 Task: Add an event with the title Second Presentation Rehearsal and Feedback, date '2024/05/12', time 9:40 AM to 11:40 AMand add a description: Welcome to our Lunch Break Mindfulness Session, a rejuvenating and restorative experience designed to help participants unwind, recharge, and cultivate a sense of calm and presence. This session offers a valuable opportunity to take a break from the demands of work, practice self-care, and promote overall well-being., put the event into Green category . Add location for the event as: Bangkok, Thailand, logged in from the account softage.7@softage.netand send the event invitation to softage.9@softage.net and softage.10@softage.net. Set a reminder for the event 30 minutes before
Action: Mouse moved to (110, 126)
Screenshot: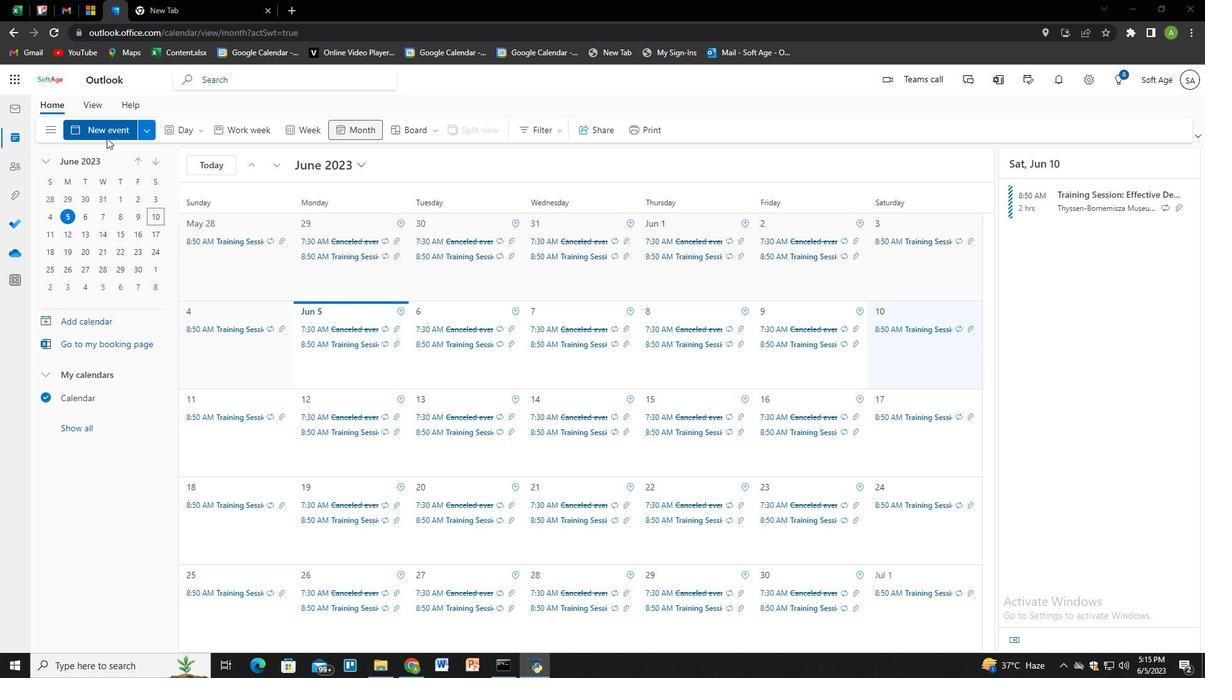 
Action: Mouse pressed left at (110, 126)
Screenshot: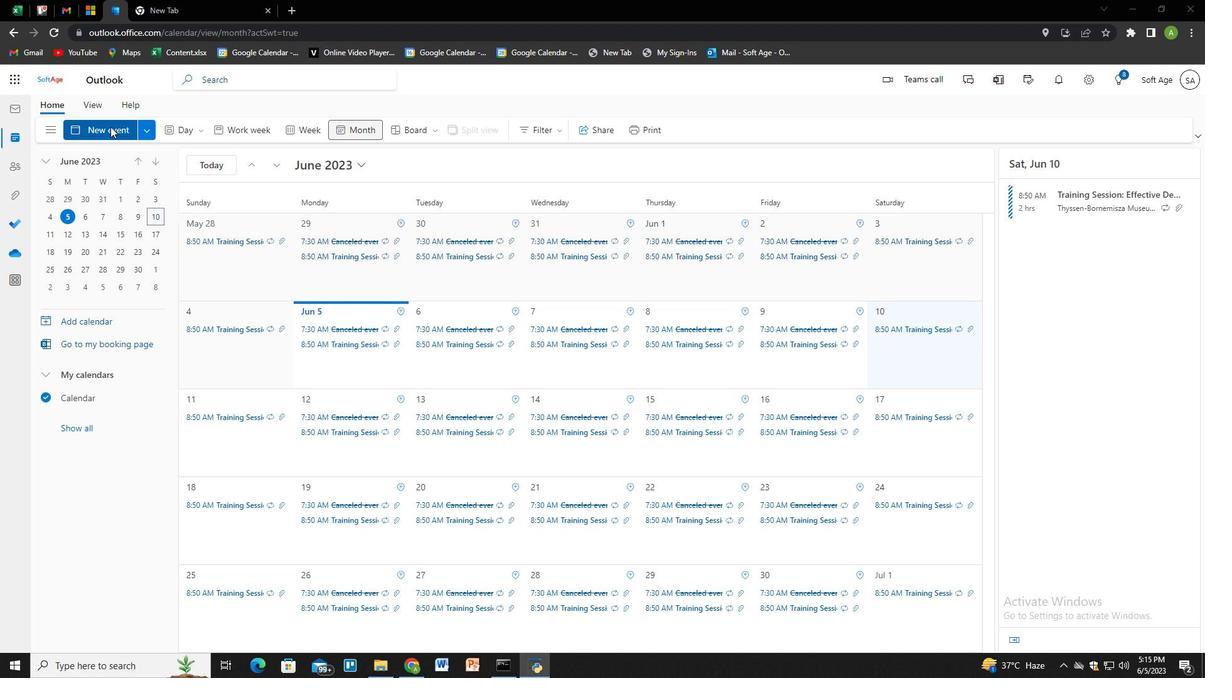 
Action: Mouse moved to (340, 212)
Screenshot: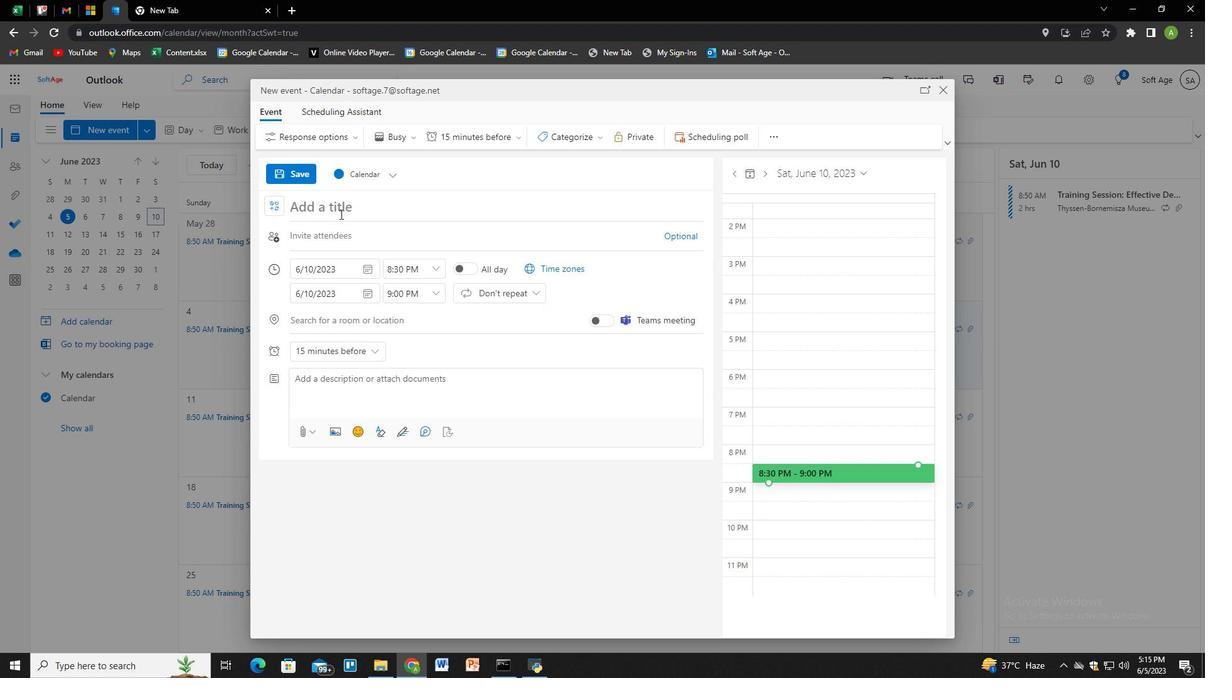 
Action: Mouse pressed left at (340, 212)
Screenshot: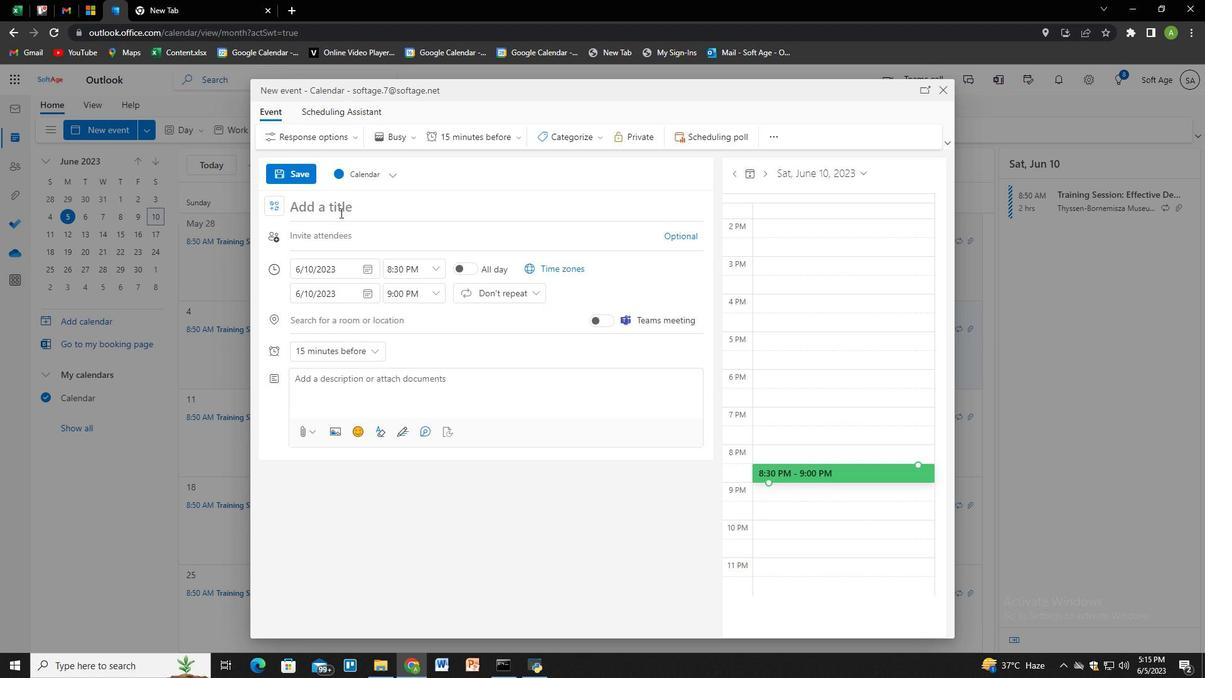 
Action: Key pressed <Key.shift>Second<Key.space><Key.shift><Key.shift>Presentation<Key.space><Key.shift>Rehearsal<Key.space>and<Key.space>f<Key.backspace><Key.shift>Feedback
Screenshot: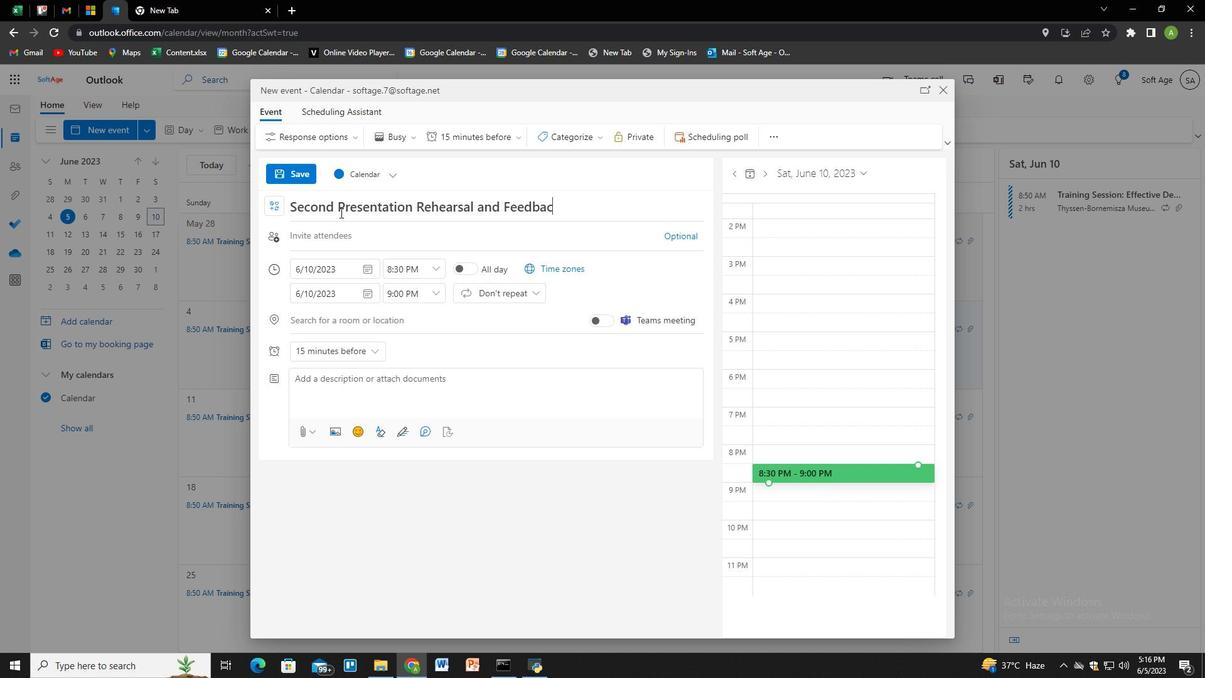 
Action: Mouse moved to (369, 269)
Screenshot: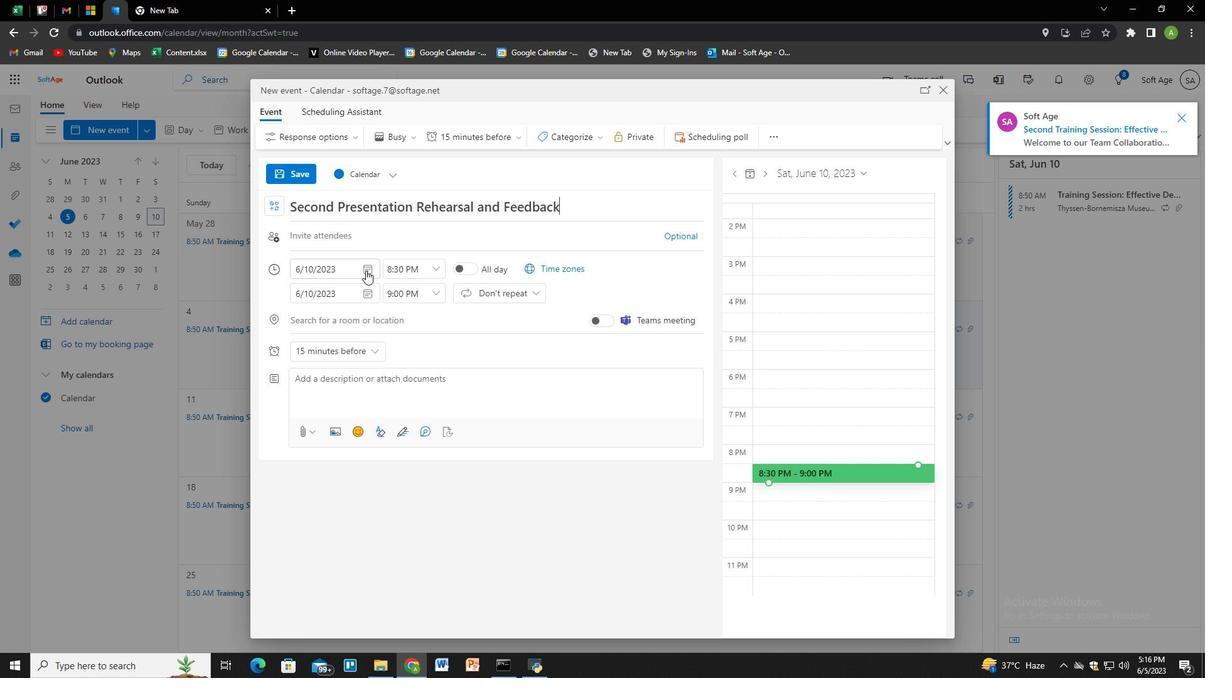 
Action: Mouse pressed left at (369, 269)
Screenshot: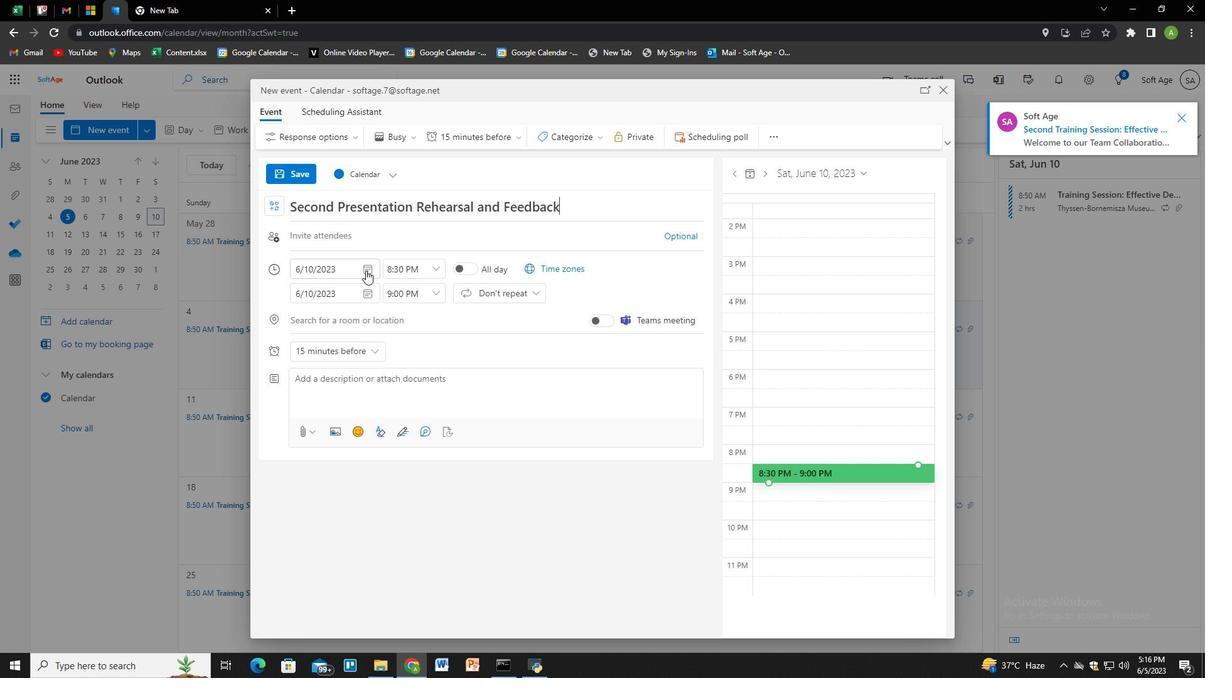 
Action: Mouse moved to (374, 296)
Screenshot: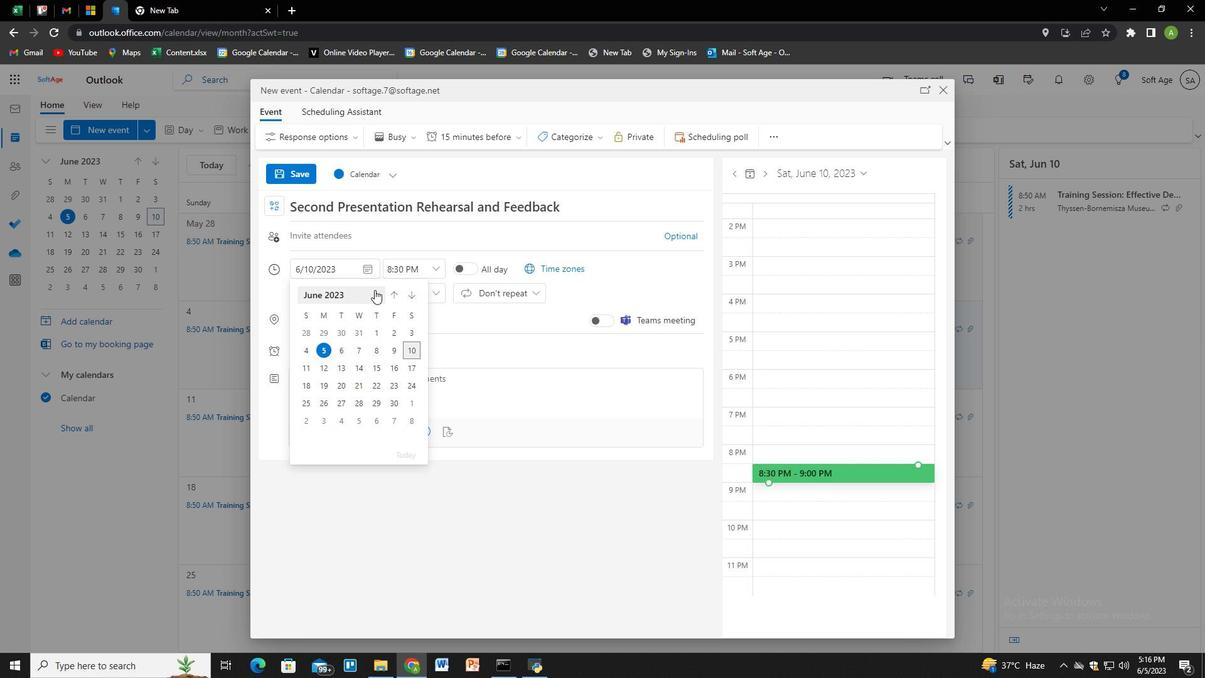 
Action: Mouse pressed left at (374, 296)
Screenshot: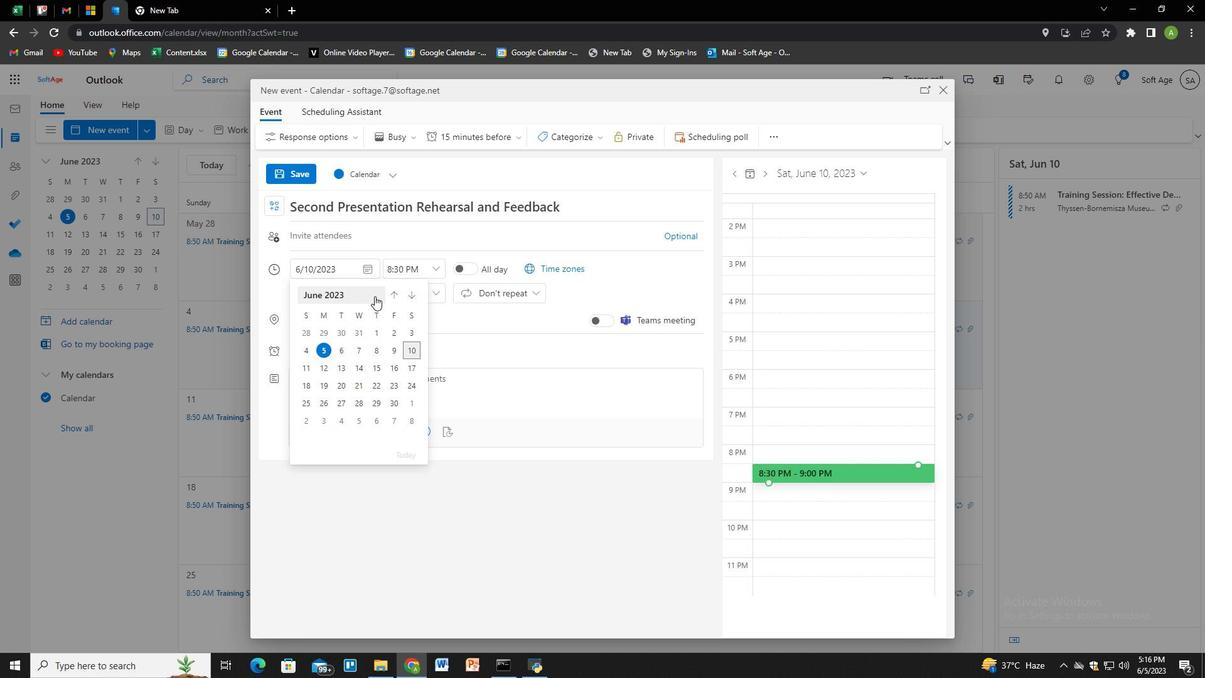 
Action: Mouse moved to (373, 298)
Screenshot: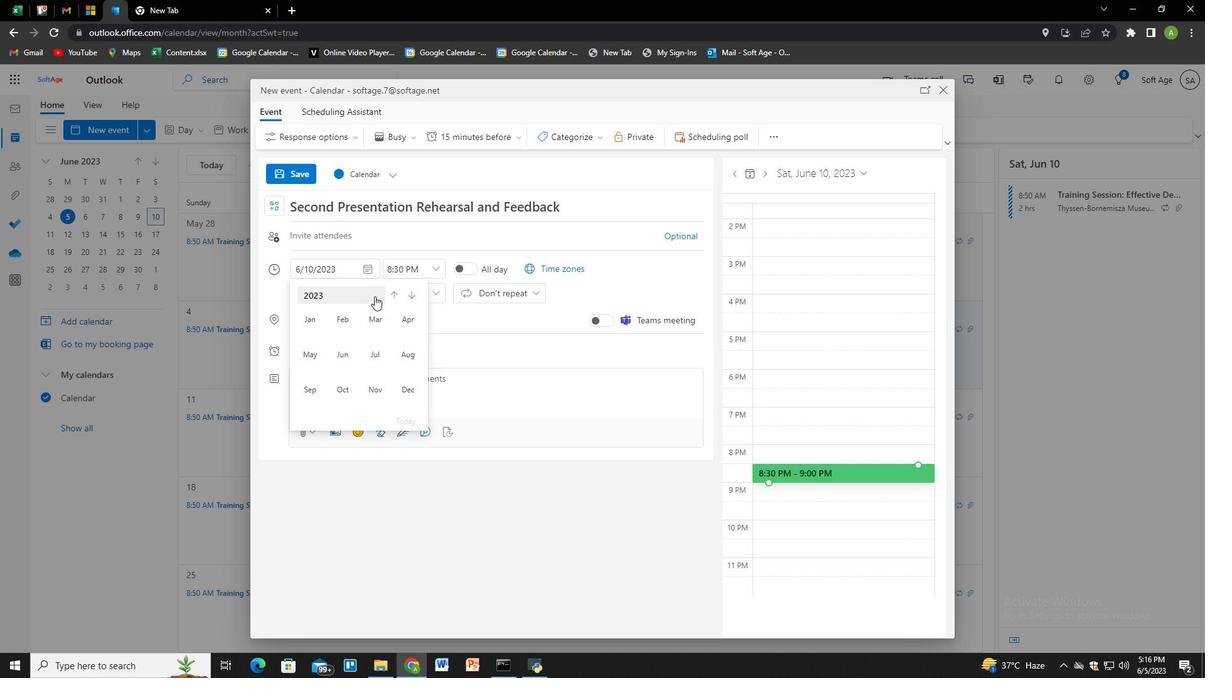 
Action: Mouse pressed left at (373, 298)
Screenshot: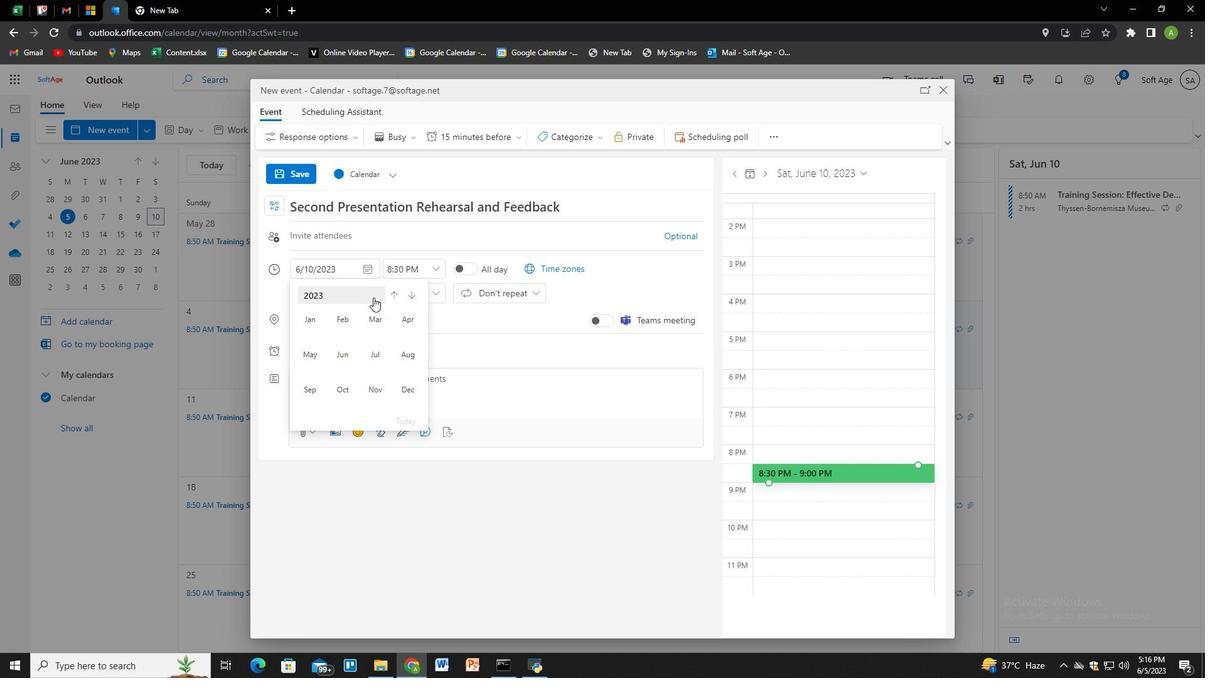
Action: Mouse moved to (310, 354)
Screenshot: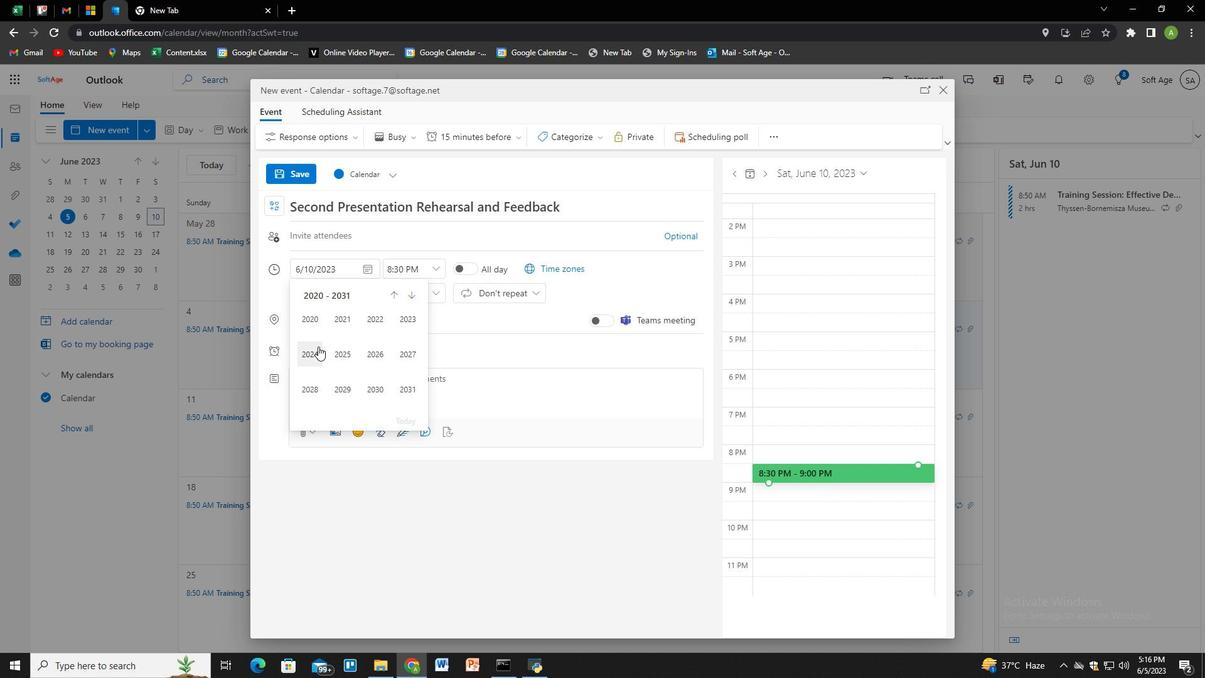 
Action: Mouse pressed left at (310, 354)
Screenshot: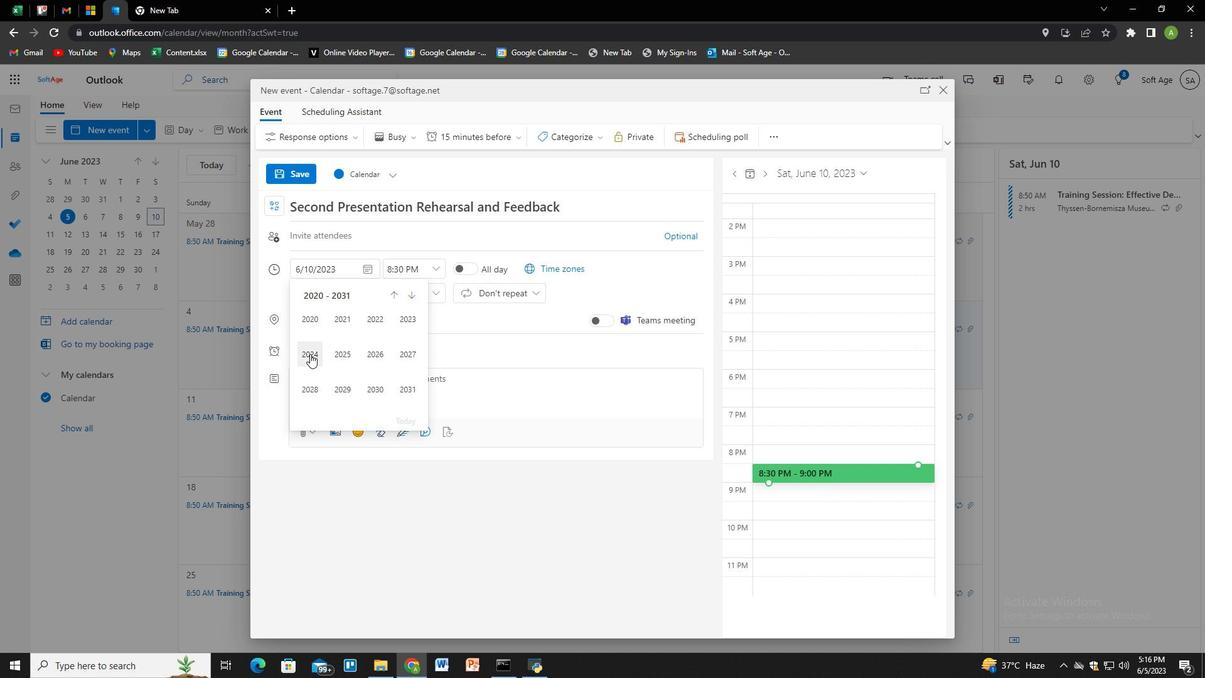 
Action: Mouse moved to (313, 357)
Screenshot: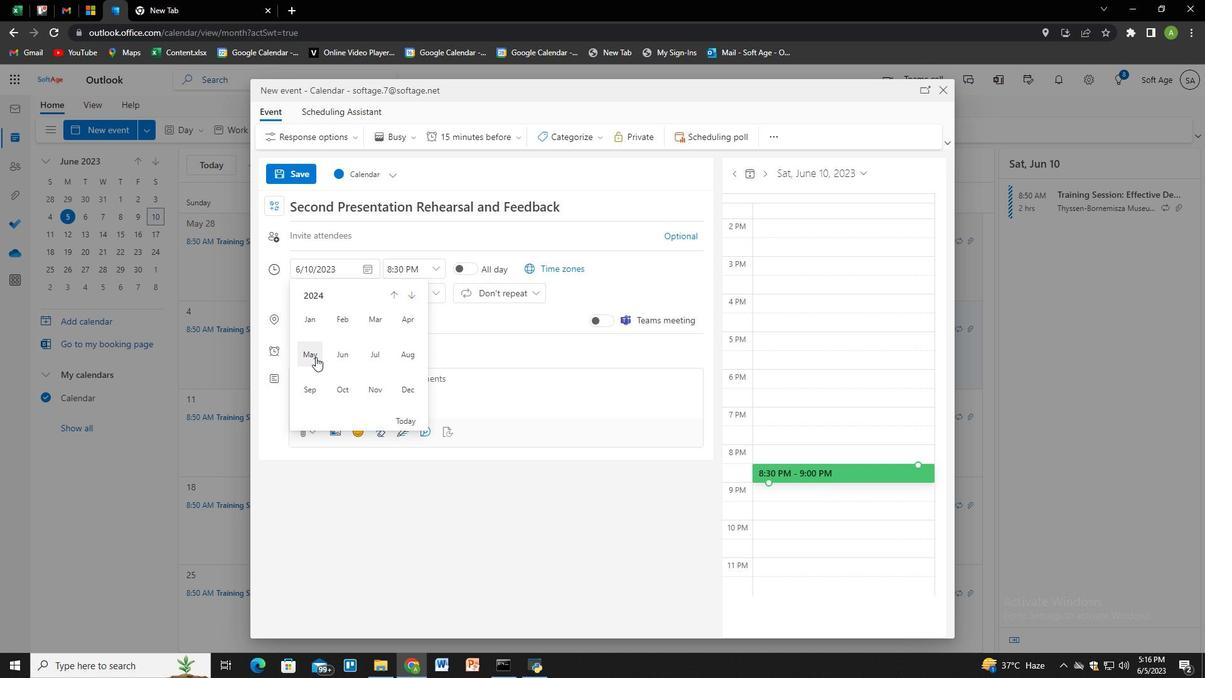 
Action: Mouse pressed left at (313, 357)
Screenshot: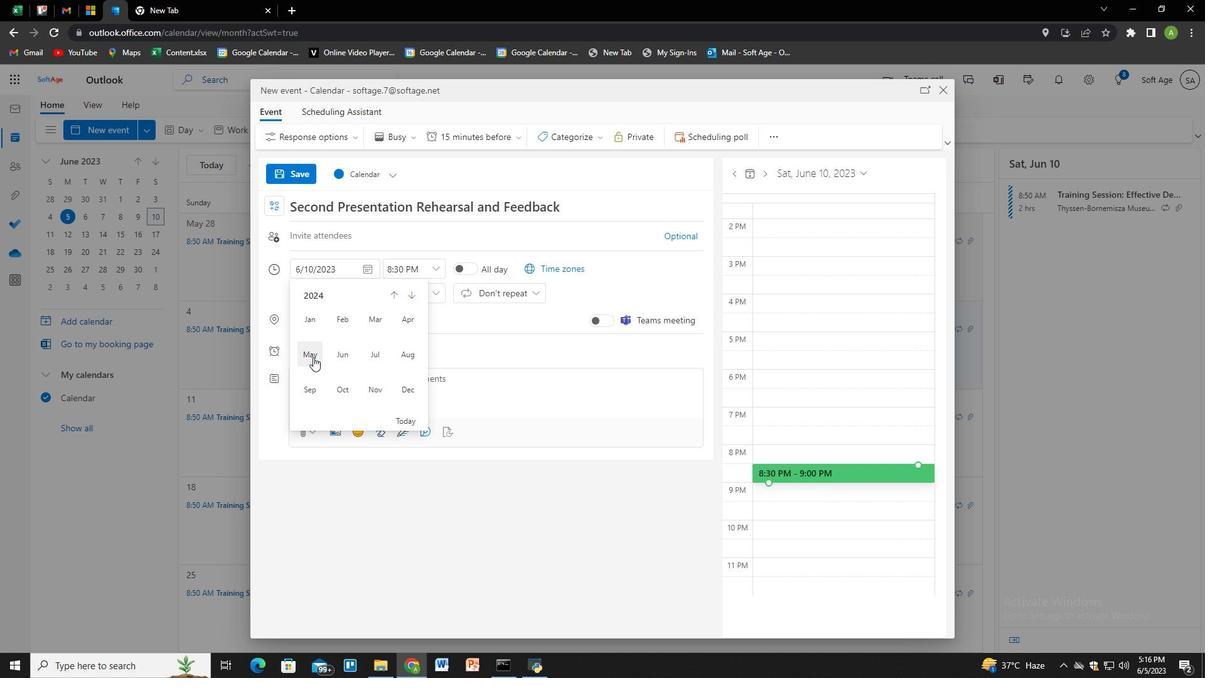 
Action: Mouse moved to (308, 371)
Screenshot: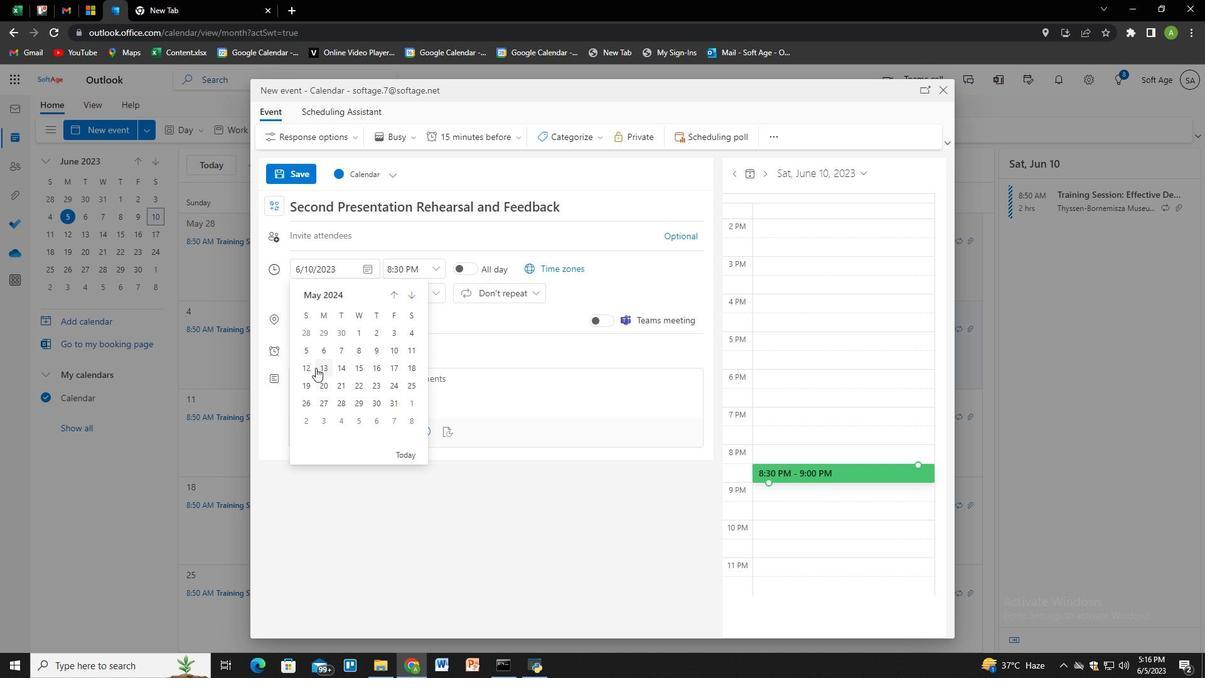 
Action: Mouse pressed left at (308, 371)
Screenshot: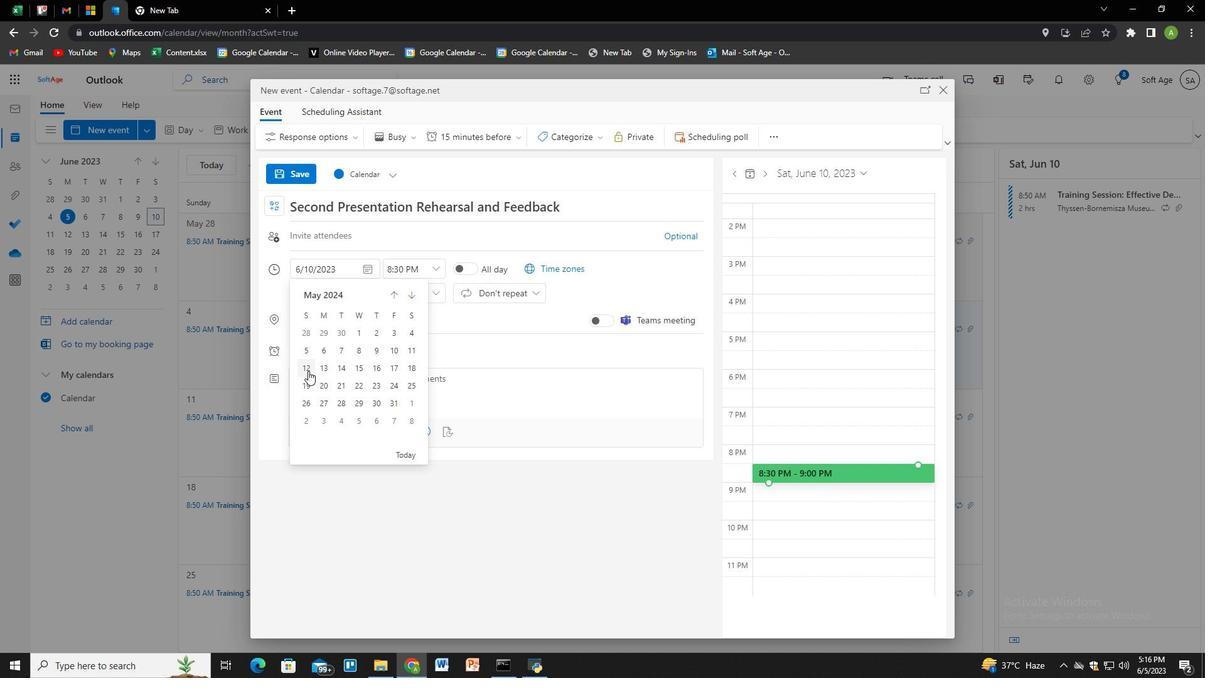 
Action: Mouse moved to (407, 270)
Screenshot: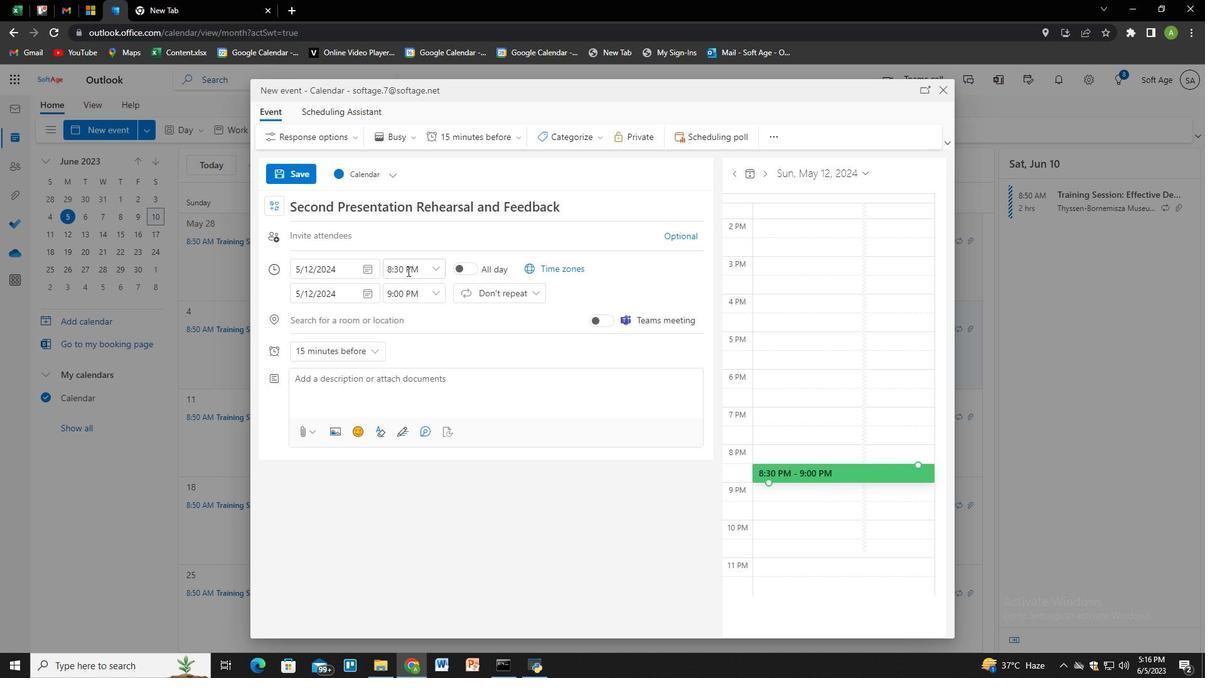 
Action: Mouse pressed left at (407, 270)
Screenshot: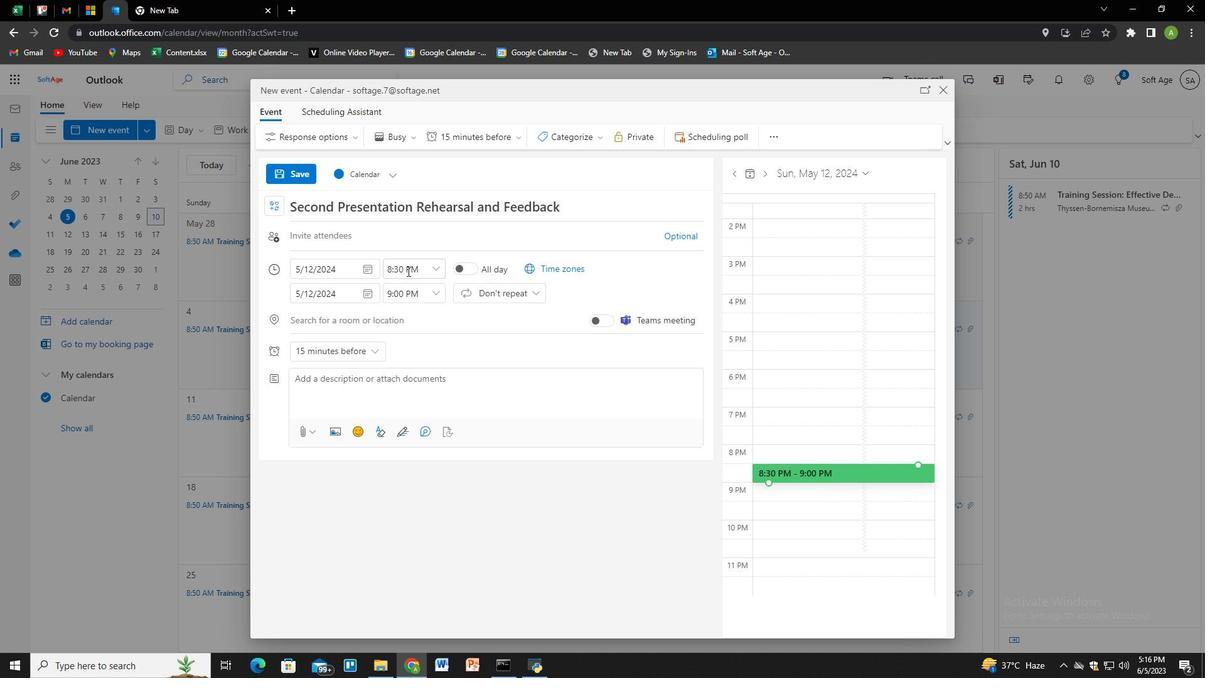 
Action: Mouse moved to (438, 265)
Screenshot: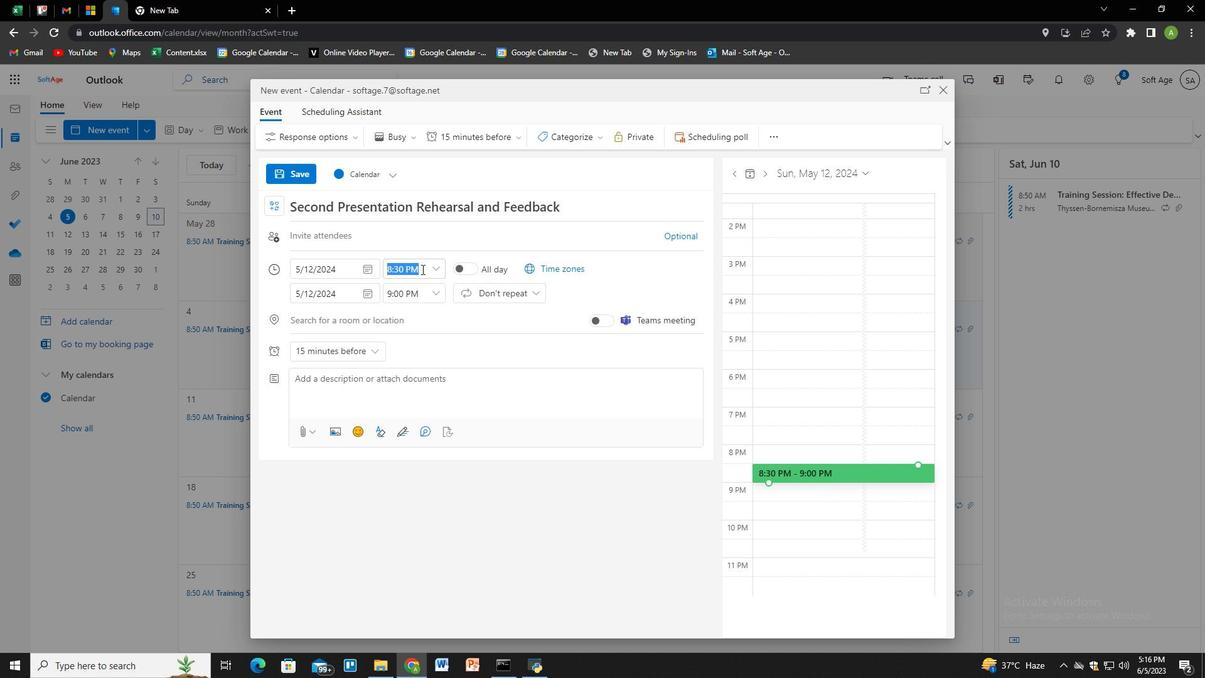 
Action: Mouse pressed left at (438, 265)
Screenshot: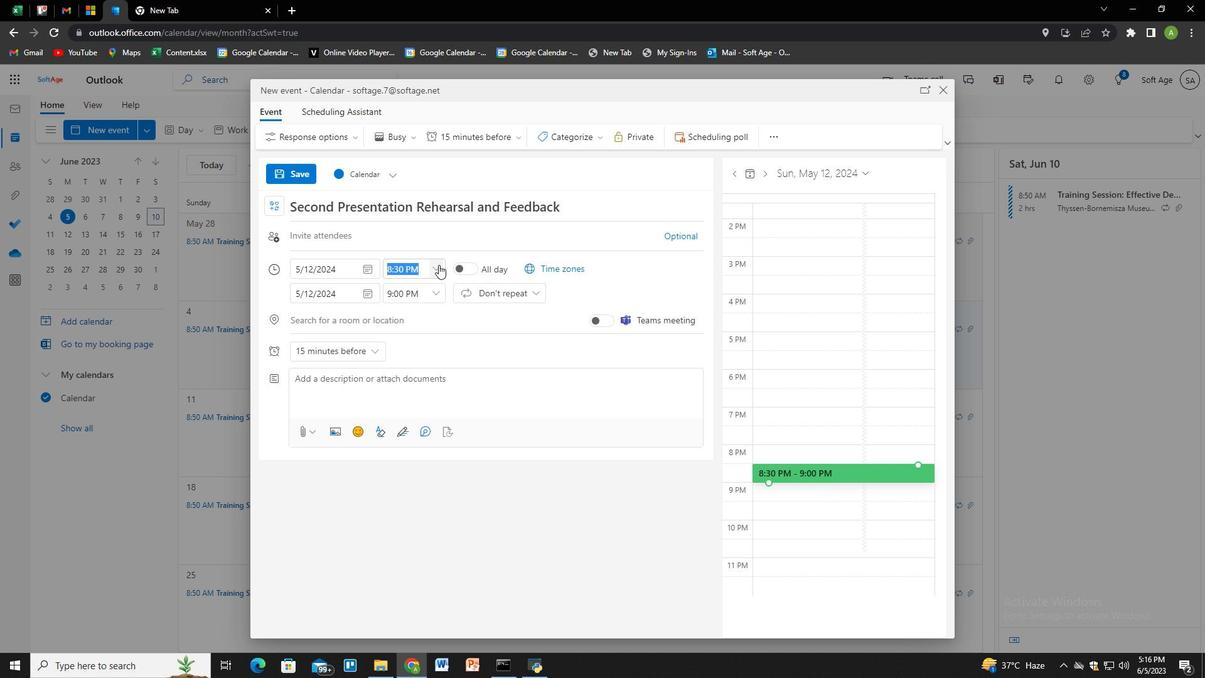 
Action: Mouse moved to (427, 276)
Screenshot: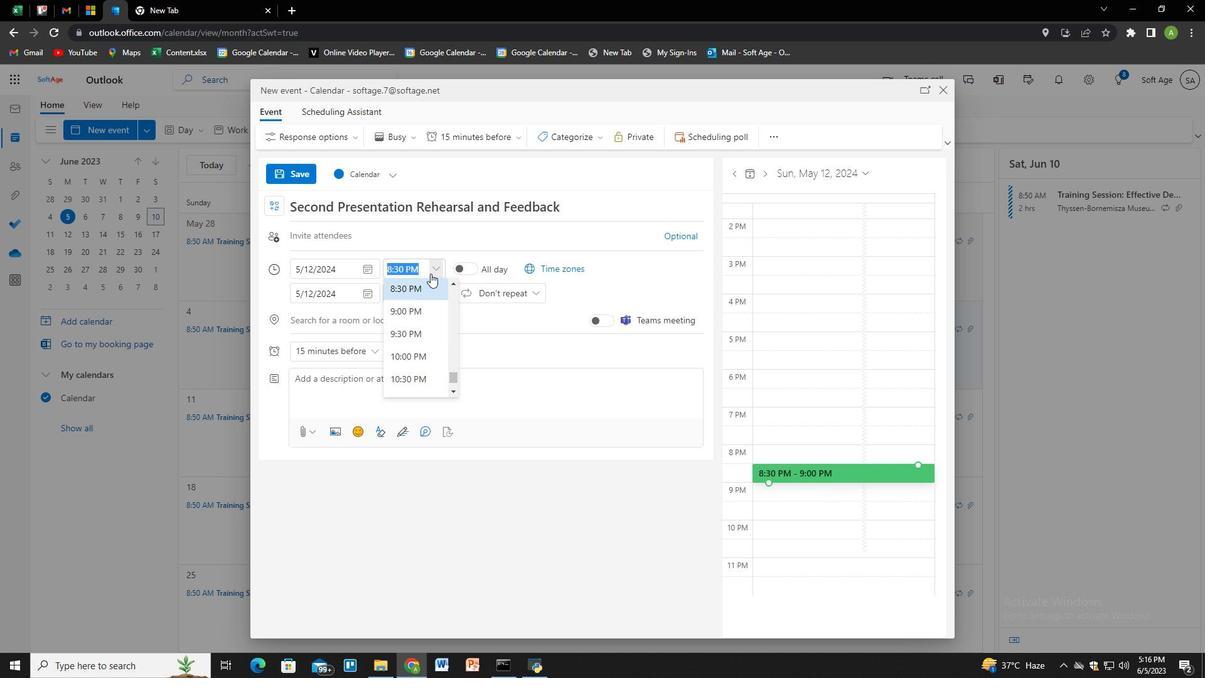 
Action: Key pressed <Key.backspace>9<Key.shift_r>:40<Key.space><Key.shift>AM<Key.tab><Key.tab>11<Key.shift_r>:40<Key.space><Key.shift>AMM
Screenshot: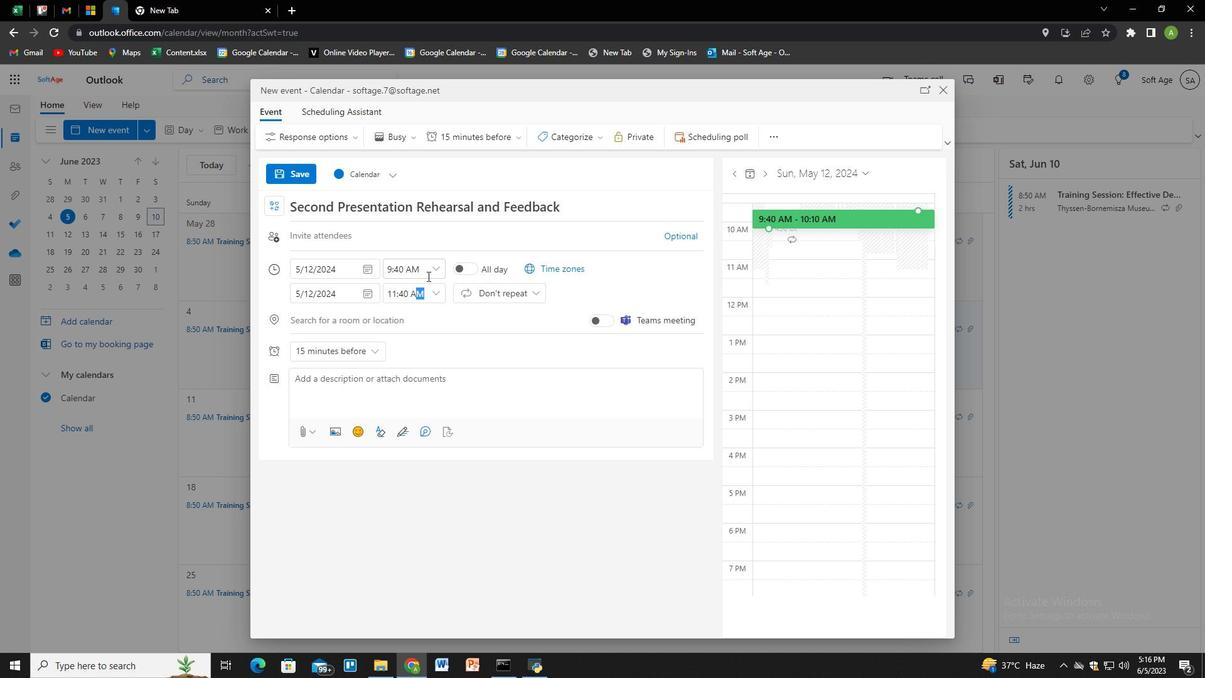
Action: Mouse moved to (580, 287)
Screenshot: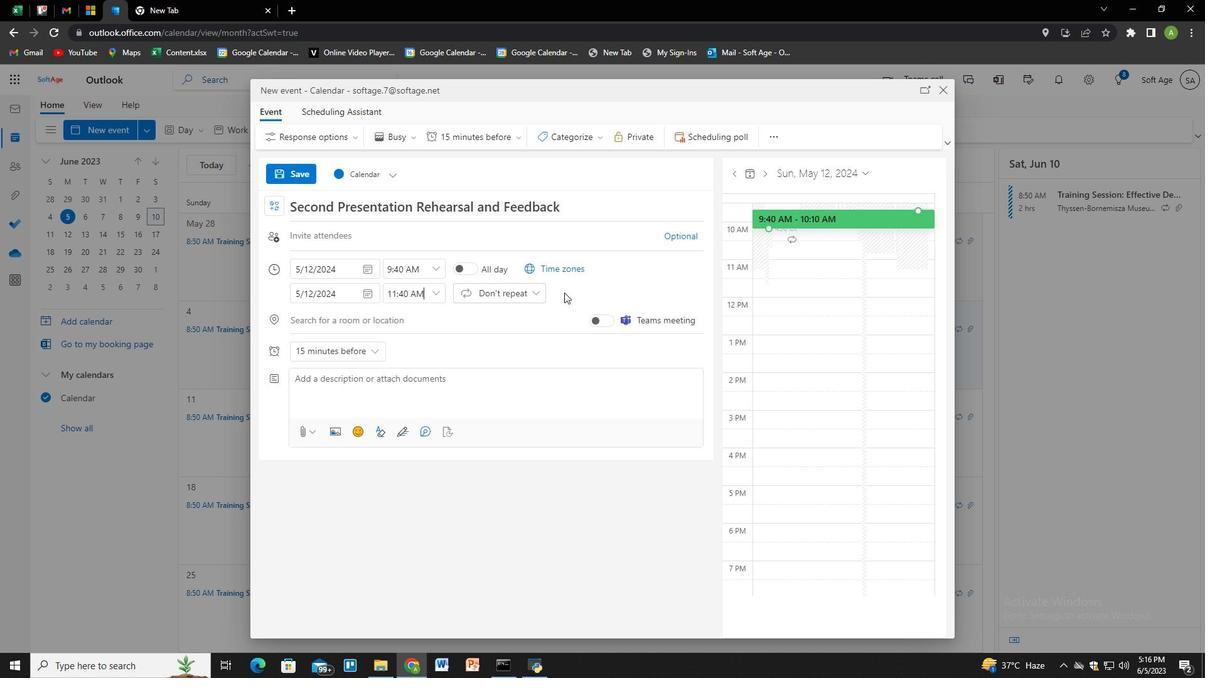 
Action: Mouse pressed left at (580, 287)
Screenshot: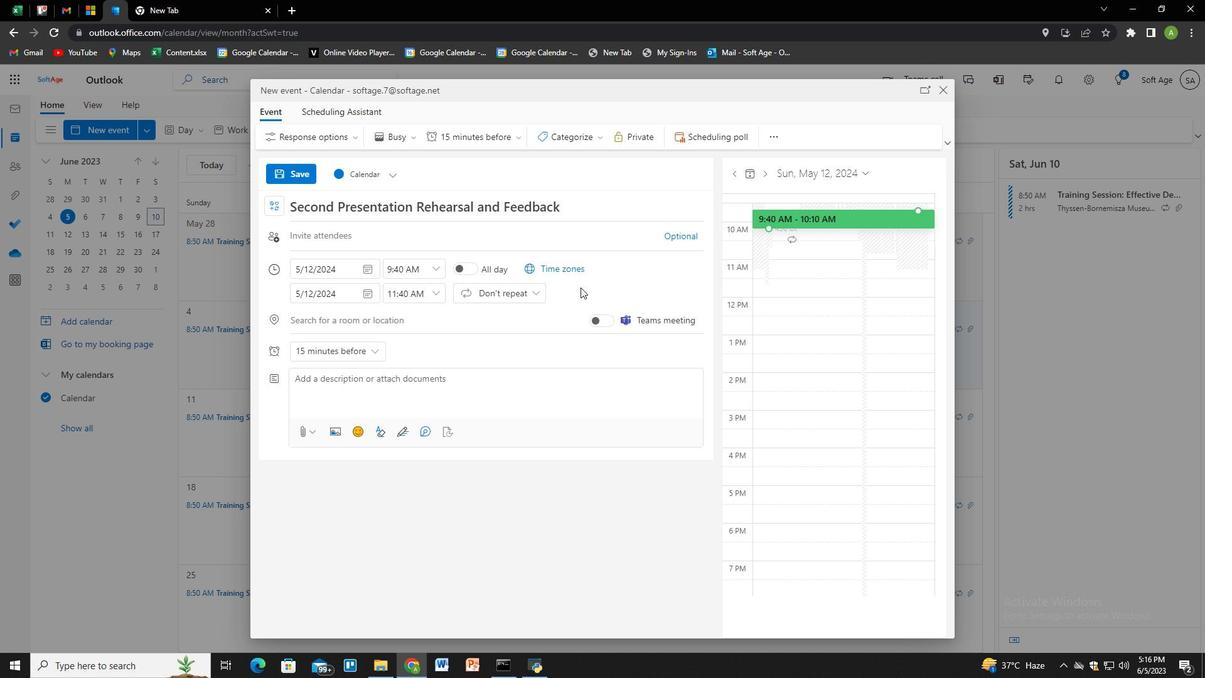 
Action: Mouse moved to (389, 386)
Screenshot: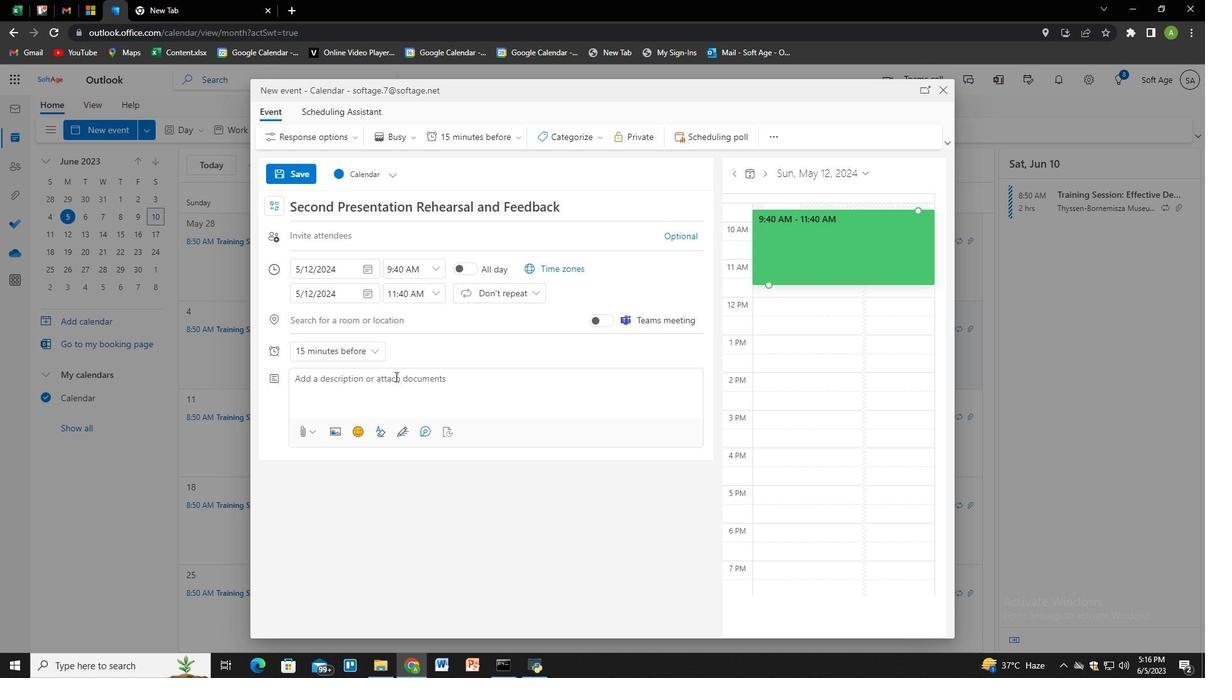 
Action: Mouse pressed left at (389, 386)
Screenshot: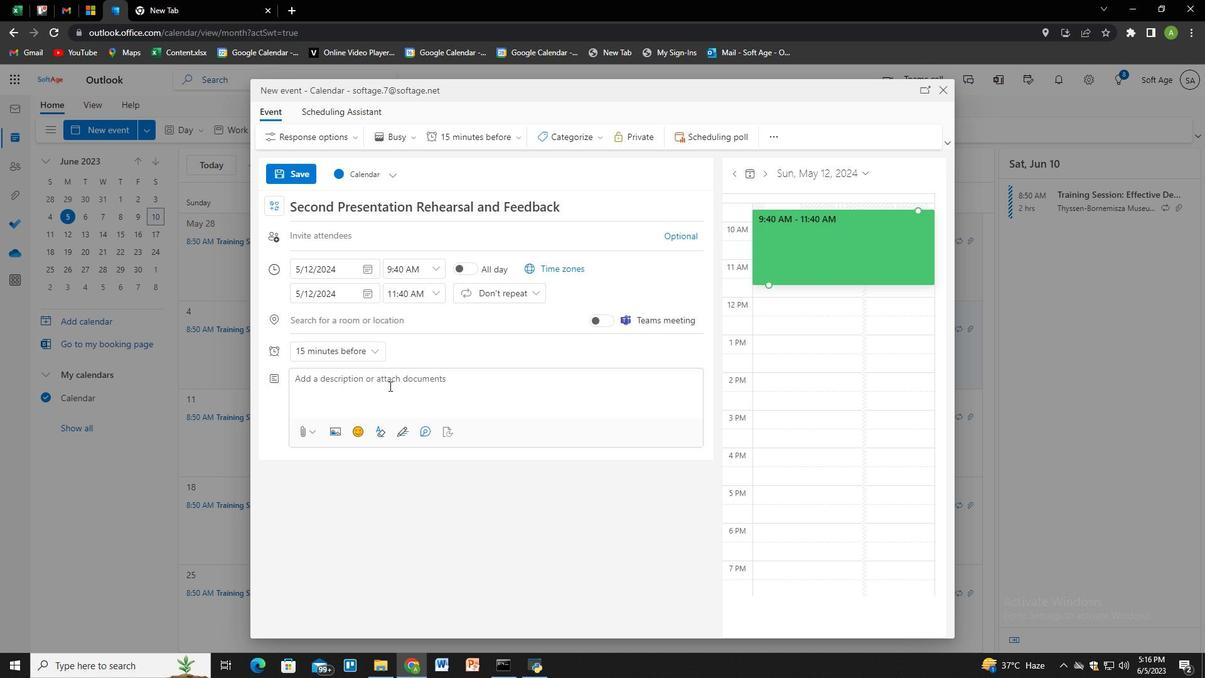 
Action: Key pressed <Key.shift>Welcome<Key.space>to<Key.space>our<Key.space><Key.shift>Lunch<Key.space><Key.shift>Break<Key.space><Key.shift>Mindfulness<Key.space><Key.shift>Session,<Key.space>a<Key.space>rejuvenation<Key.backspace><Key.backspace>ng<Key.space>and<Key.space>restorative<Key.space>se<Key.backspace><Key.backspace>experience<Key.space>designed<Key.space>to<Key.space>help<Key.space>parti<Key.backspace>c<Key.backspace>icipants<Key.space>unwind,<Key.space>recharge<Key.space><Key.backspace>,<Key.space>and<Key.space>cultivate<Key.space>a<Key.space>sense<Key.space>ofc<Key.backspace><Key.space>calm<Key.space>and<Key.space>presense.<Key.space><Key.shift>Th<Key.backspace><Key.backspace><Key.backspace><Key.backspace><Key.backspace><Key.backspace><Key.backspace><Key.backspace>ence.<Key.space><Key.shift><Key.shift>This<Key.space>session<Key.space>offers<Key.space>a<Key.space>valuable<Key.space>opportunity<Key.space>to<Key.space>take<Key.space>a<Key.space>bra<Key.backspace>eak<Key.space>from<Key.space>the<Key.space>demands<Key.space>of<Key.space>work<Key.space>pratice<Key.space>se<Key.backspace><Key.backspace><Key.backspace><Key.backspace><Key.backspace>ce<Key.backspace><Key.backspace><Key.backspace><Key.backspace>ctice<Key.space><Key.space><Key.backspace><Key.space>self-care,<Key.space>and<Key.space>promote<Key.space>overall<Key.space>wr<Key.backspace>ell-being.
Screenshot: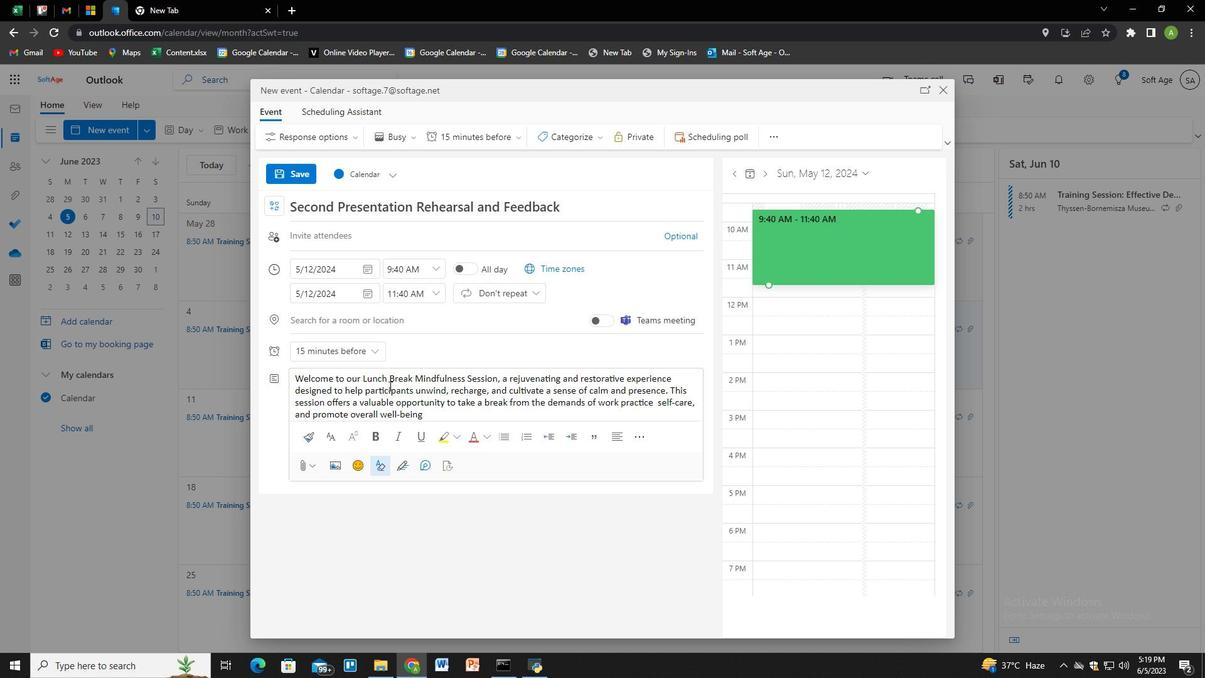 
Action: Mouse moved to (582, 134)
Screenshot: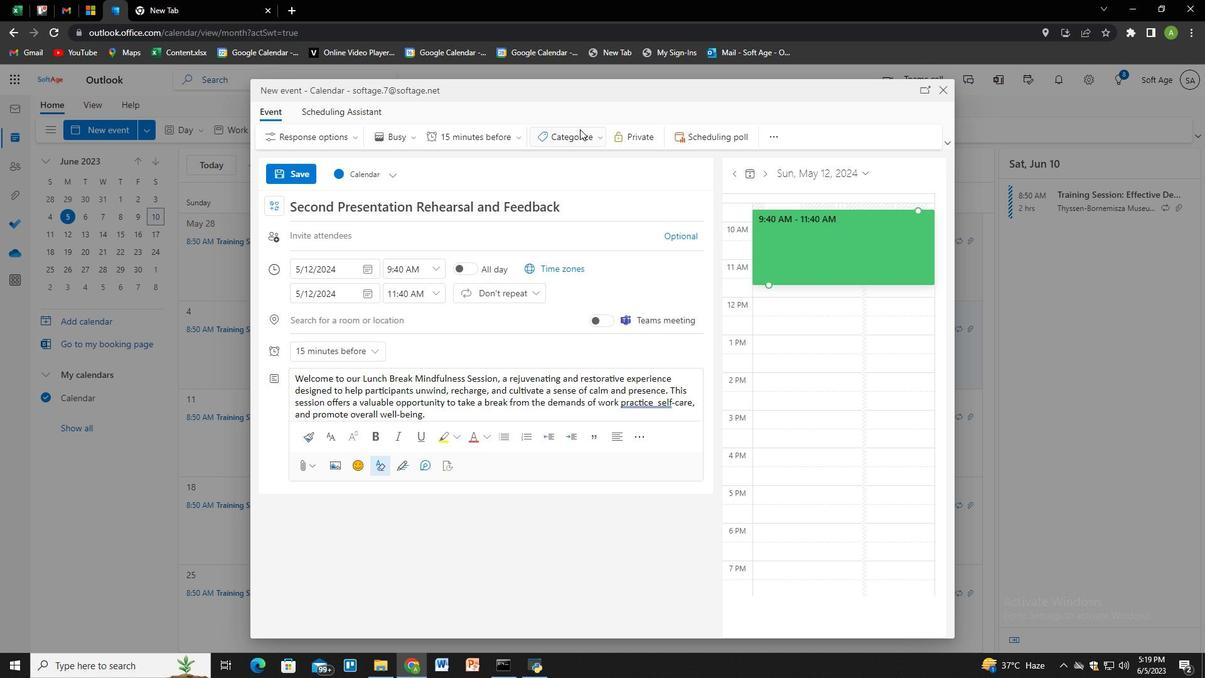 
Action: Mouse pressed left at (582, 134)
Screenshot: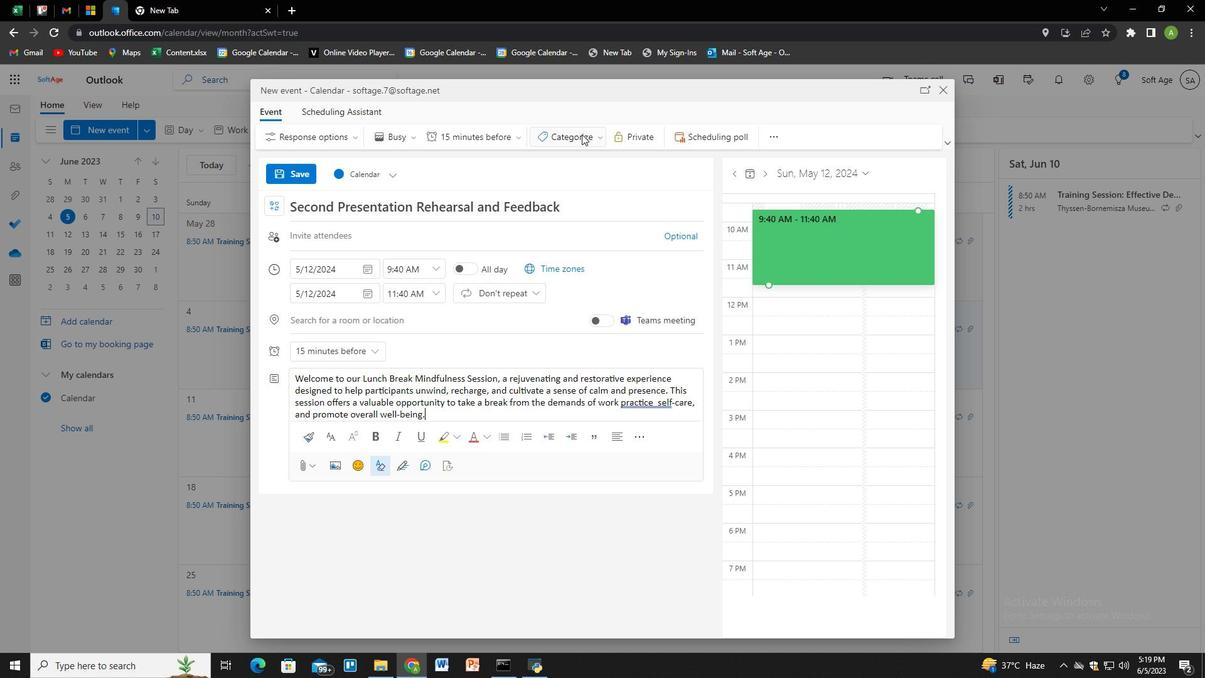 
Action: Mouse moved to (580, 180)
Screenshot: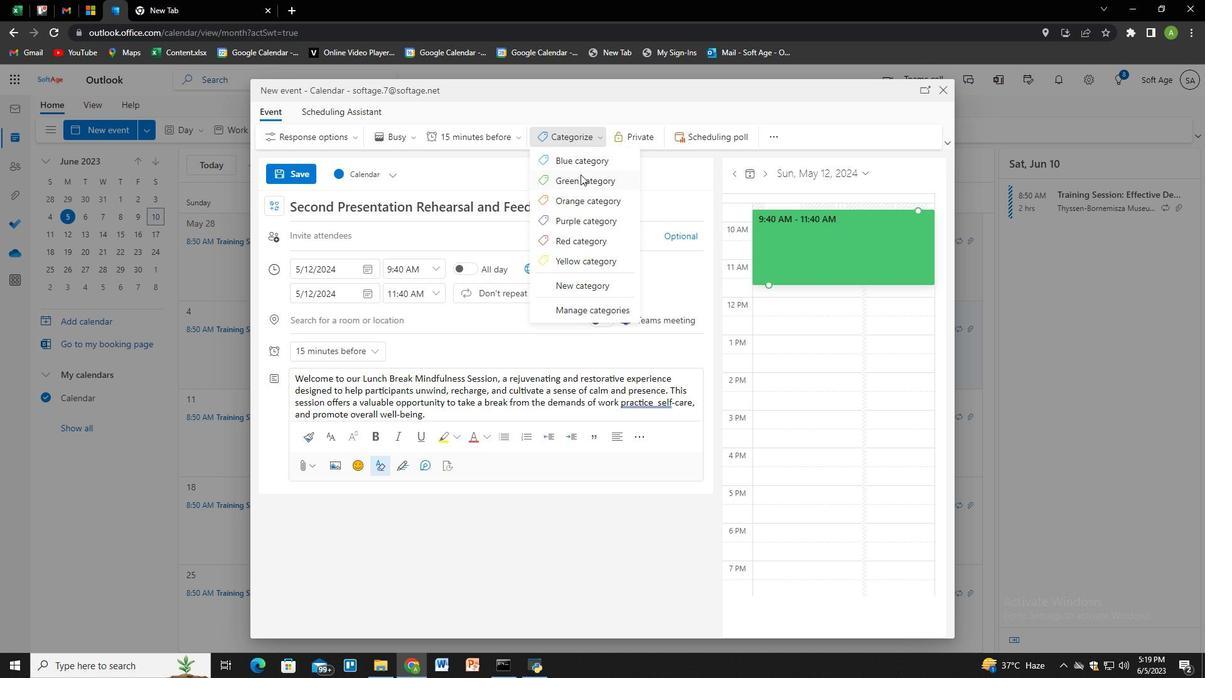 
Action: Mouse pressed left at (580, 180)
Screenshot: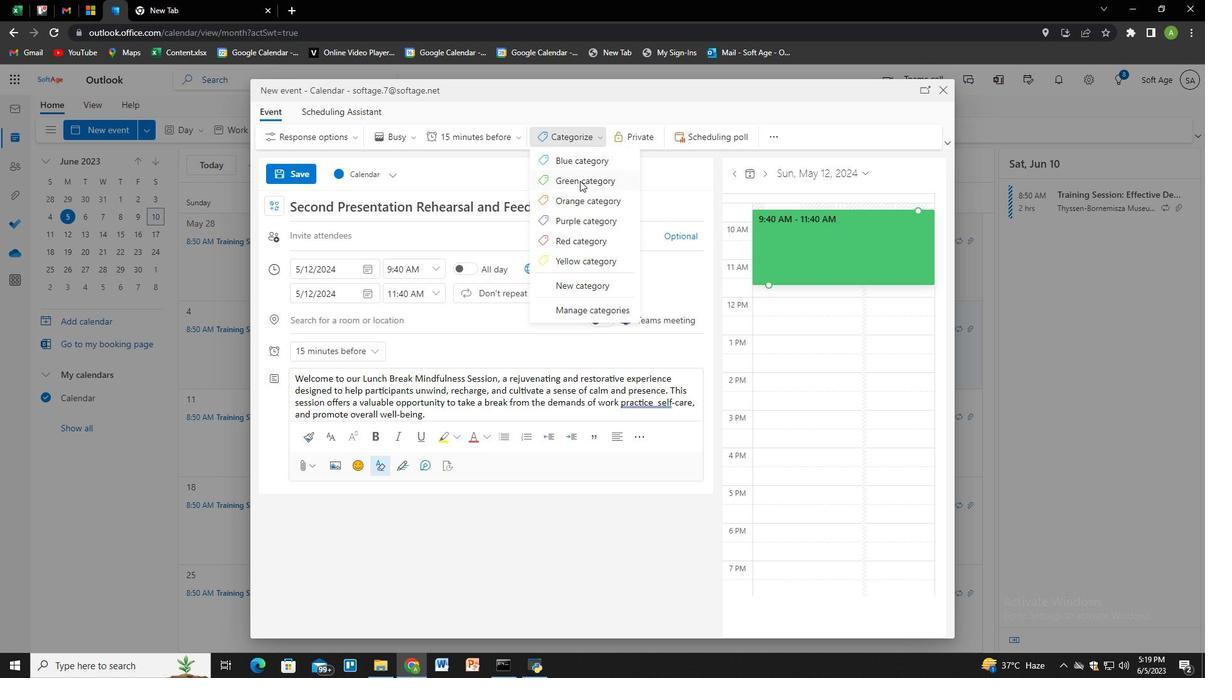 
Action: Mouse moved to (313, 319)
Screenshot: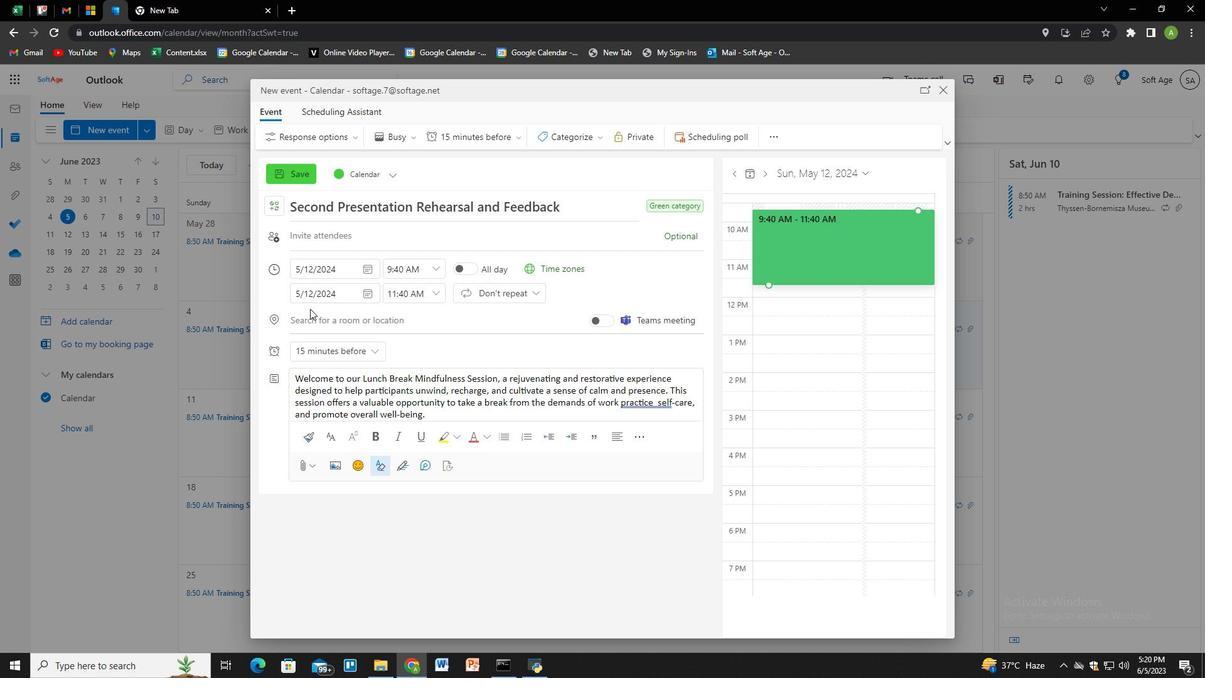 
Action: Mouse pressed left at (313, 319)
Screenshot: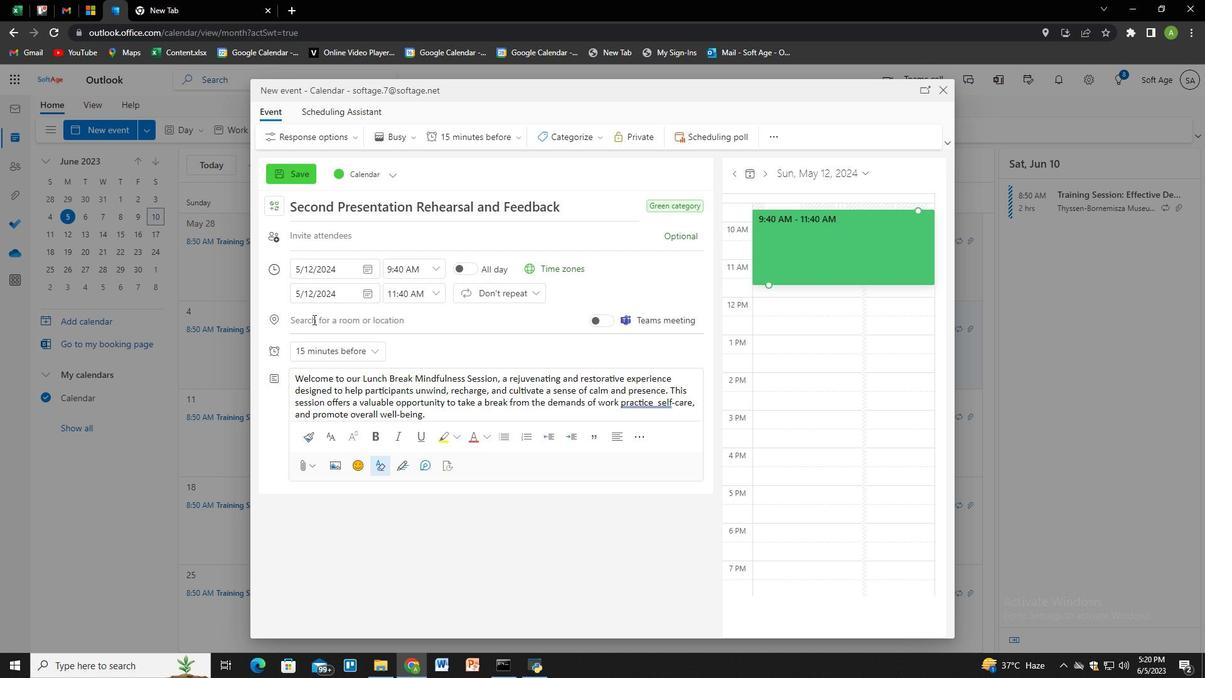
Action: Mouse moved to (313, 319)
Screenshot: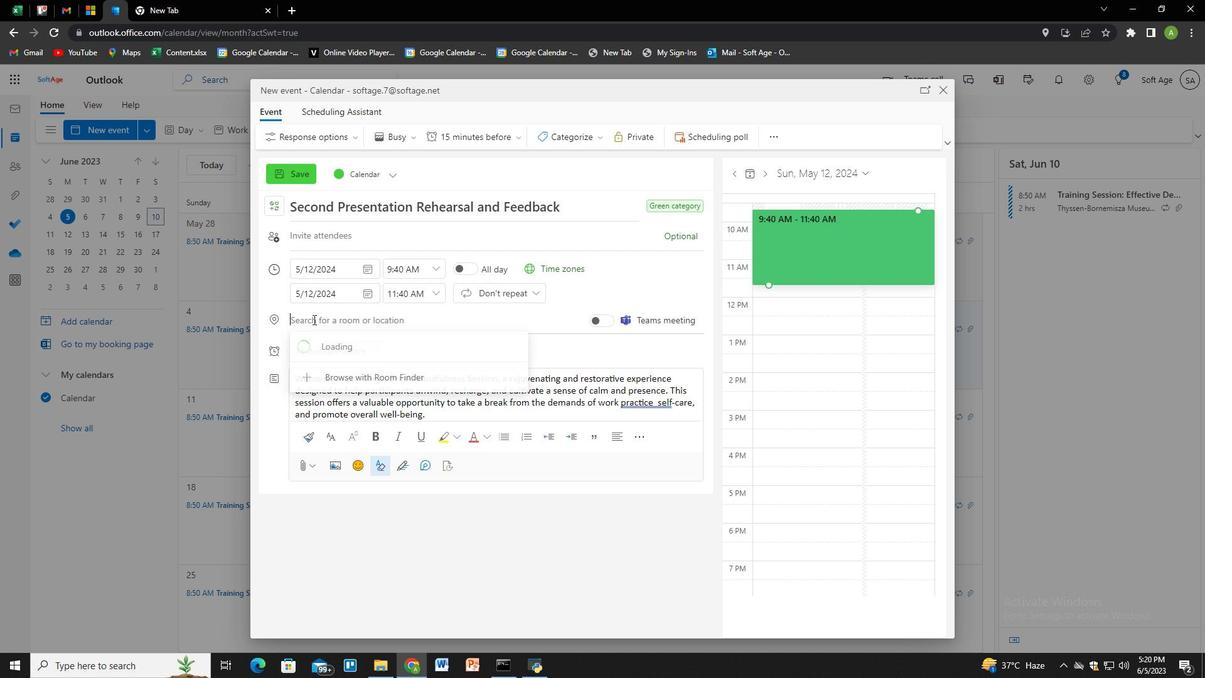 
Action: Key pressed <Key.shift>Bangkok,<Key.space><Key.shift>Thailand,<Key.down><Key.enter>
Screenshot: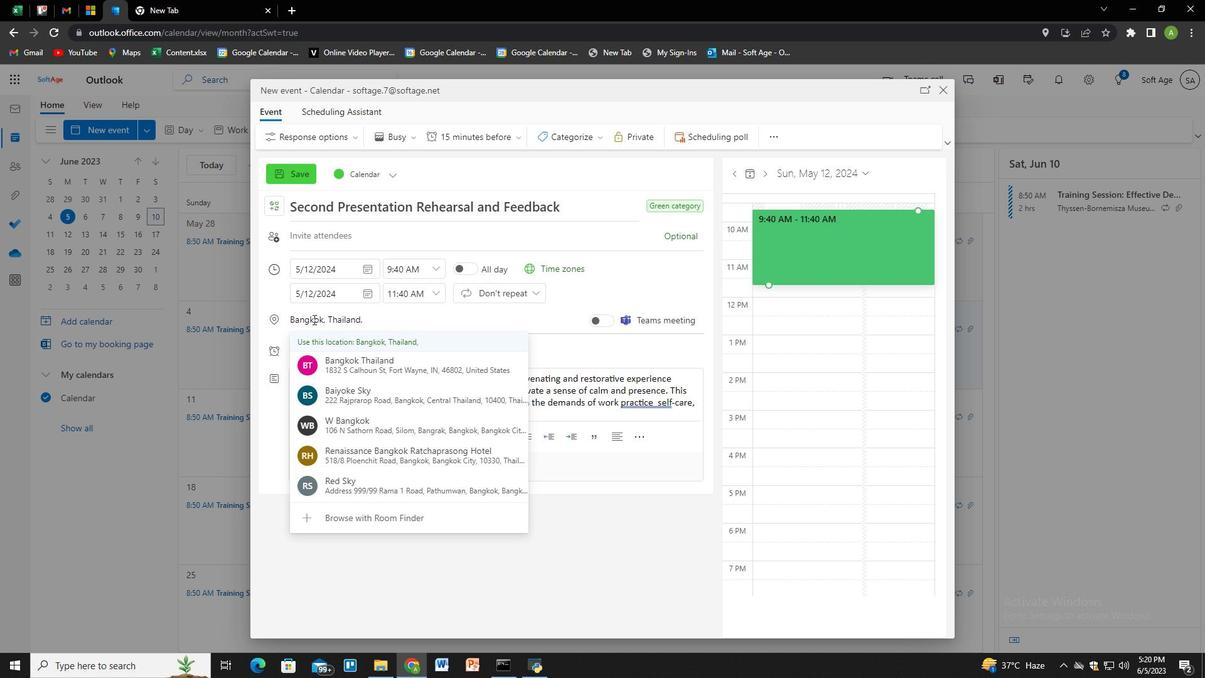 
Action: Mouse moved to (313, 239)
Screenshot: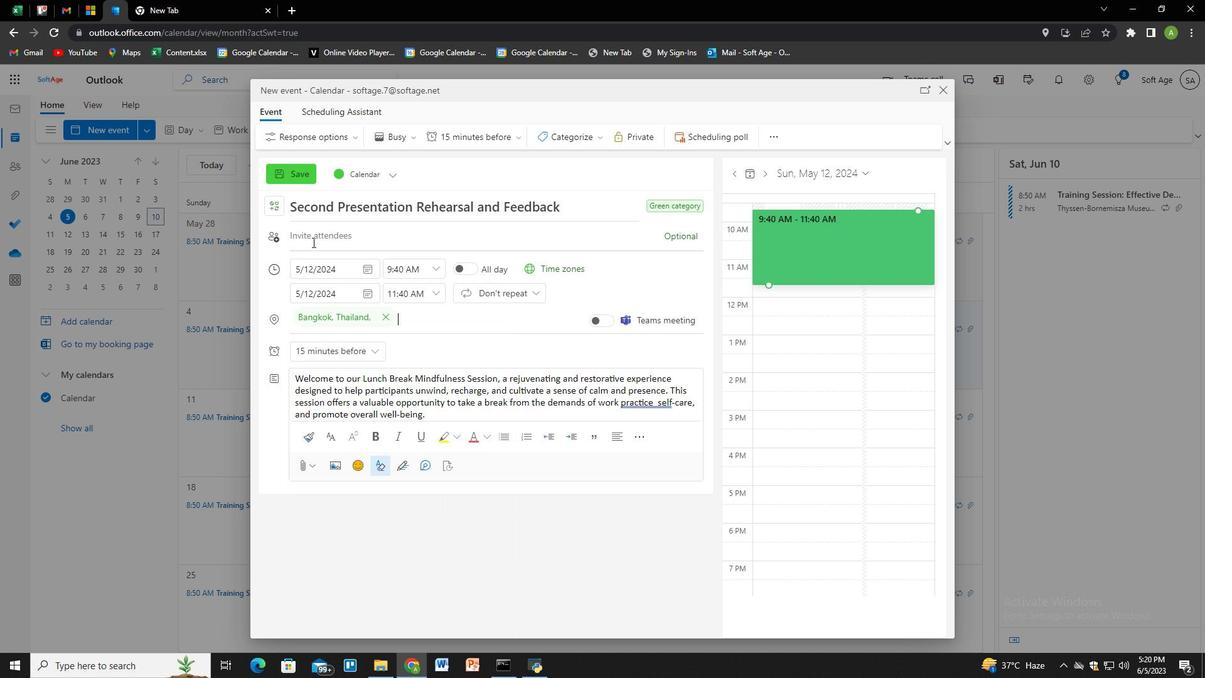 
Action: Mouse pressed left at (313, 239)
Screenshot: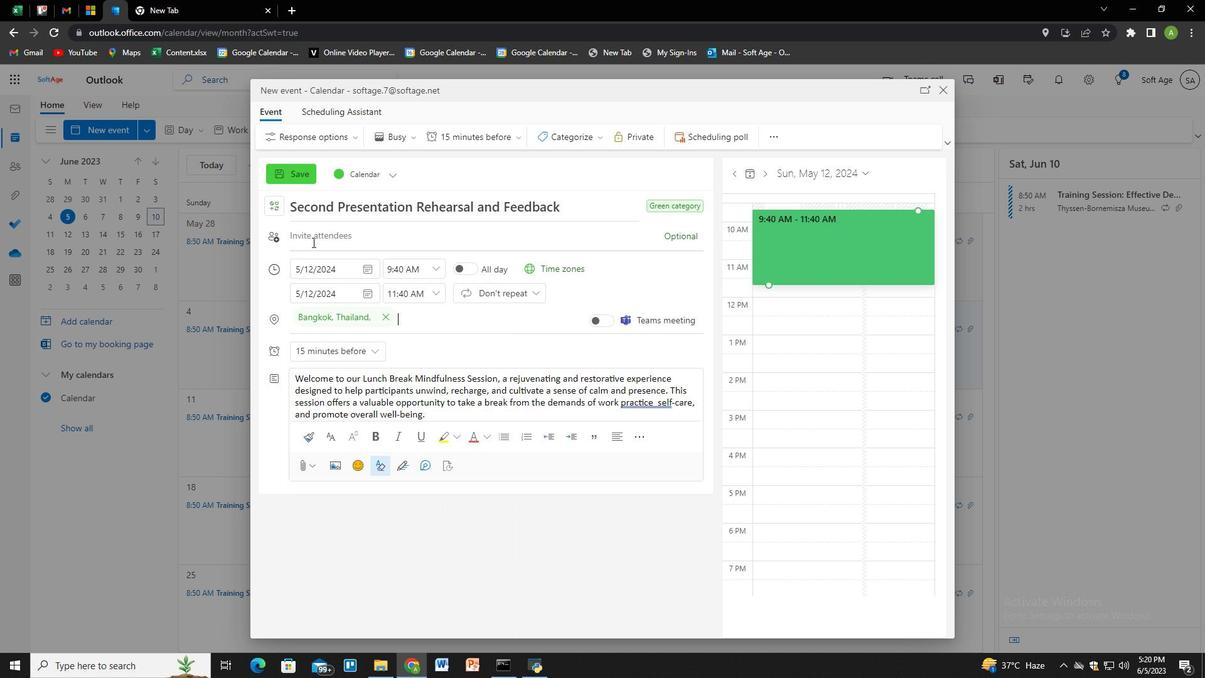 
Action: Key pressed softage.9<Key.shift><Key.shift><Key.shift><Key.shift><Key.shift><Key.shift><Key.shift><Key.shift><Key.shift><Key.shift><Key.shift><Key.shift>@softage.net<Key.enter>softage.net<Key.backspace><Key.backspace><Key.backspace>10<Key.shift>@softage.net<Key.enter>
Screenshot: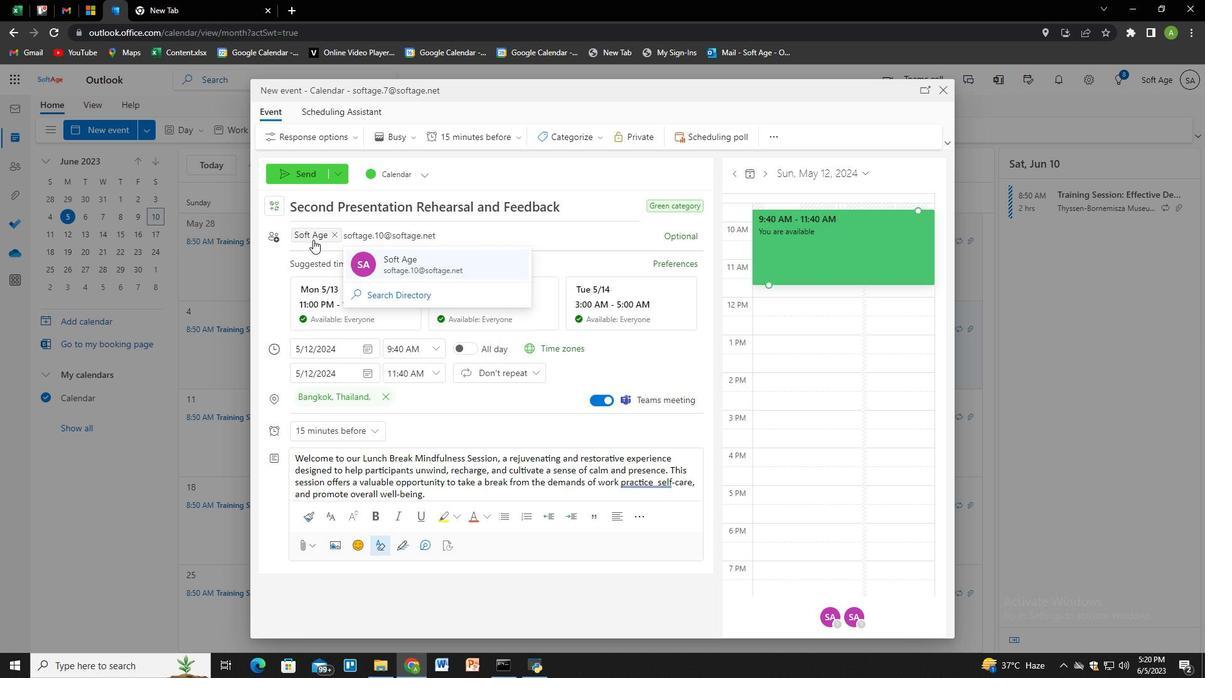 
Action: Mouse moved to (498, 432)
Screenshot: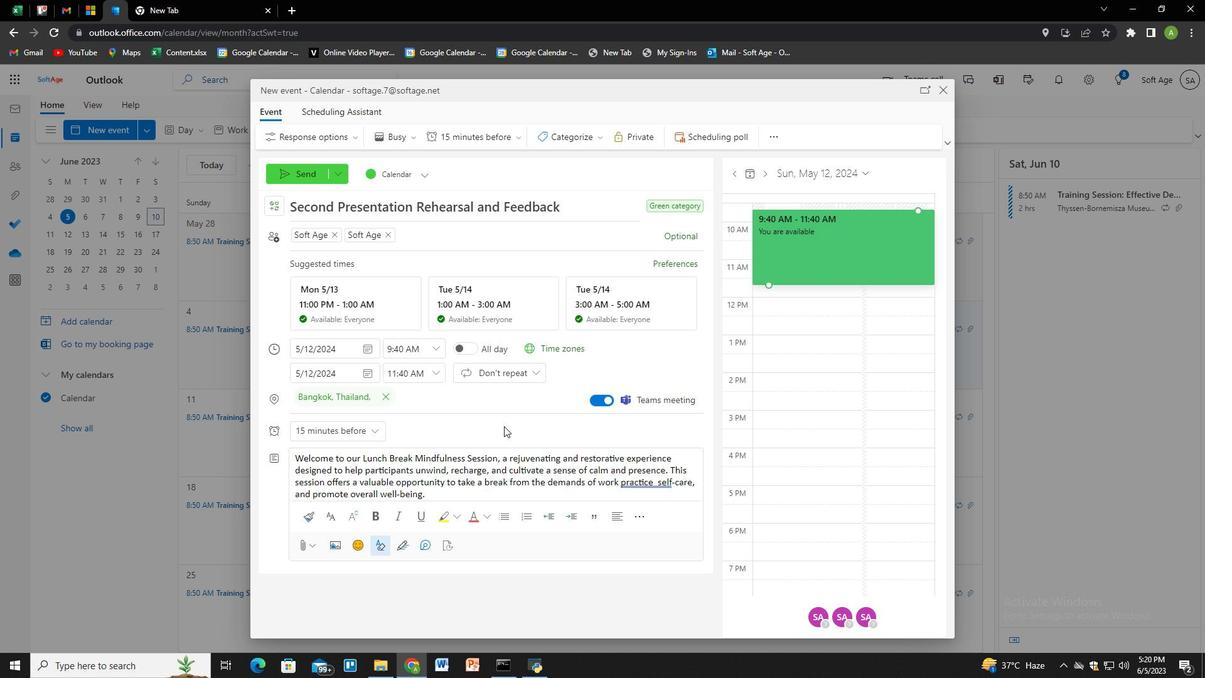 
Action: Mouse scrolled (498, 432) with delta (0, 0)
Screenshot: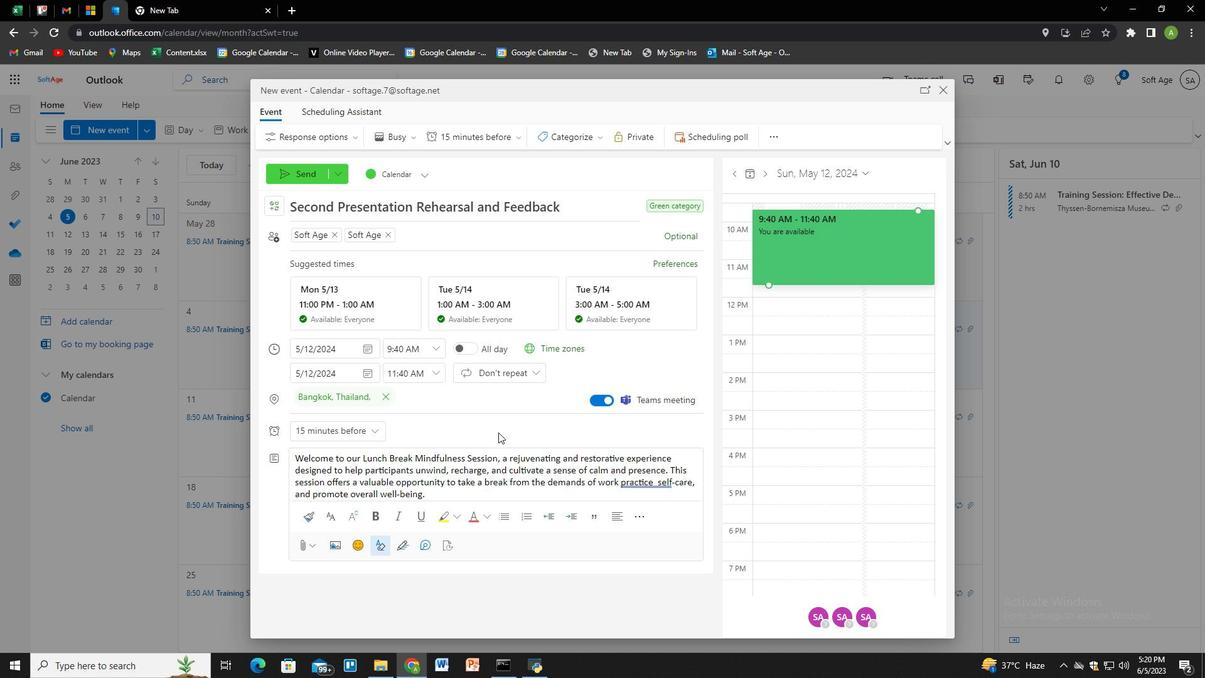 
Action: Mouse moved to (484, 131)
Screenshot: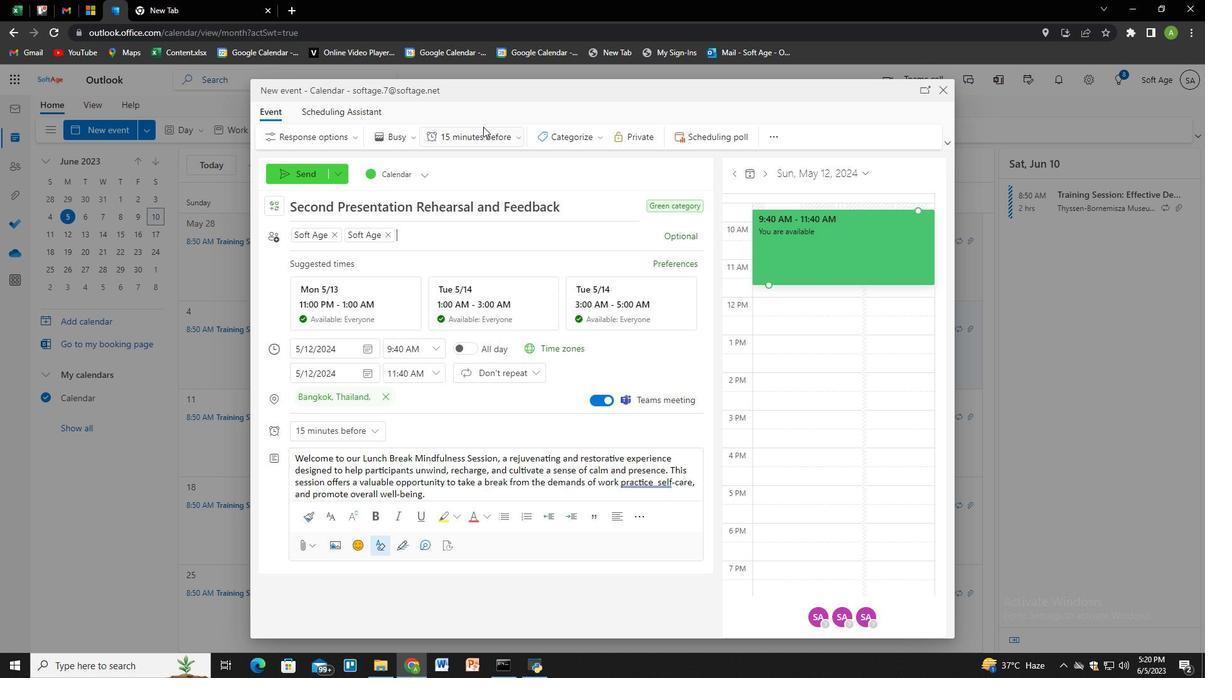 
Action: Mouse pressed left at (484, 131)
Screenshot: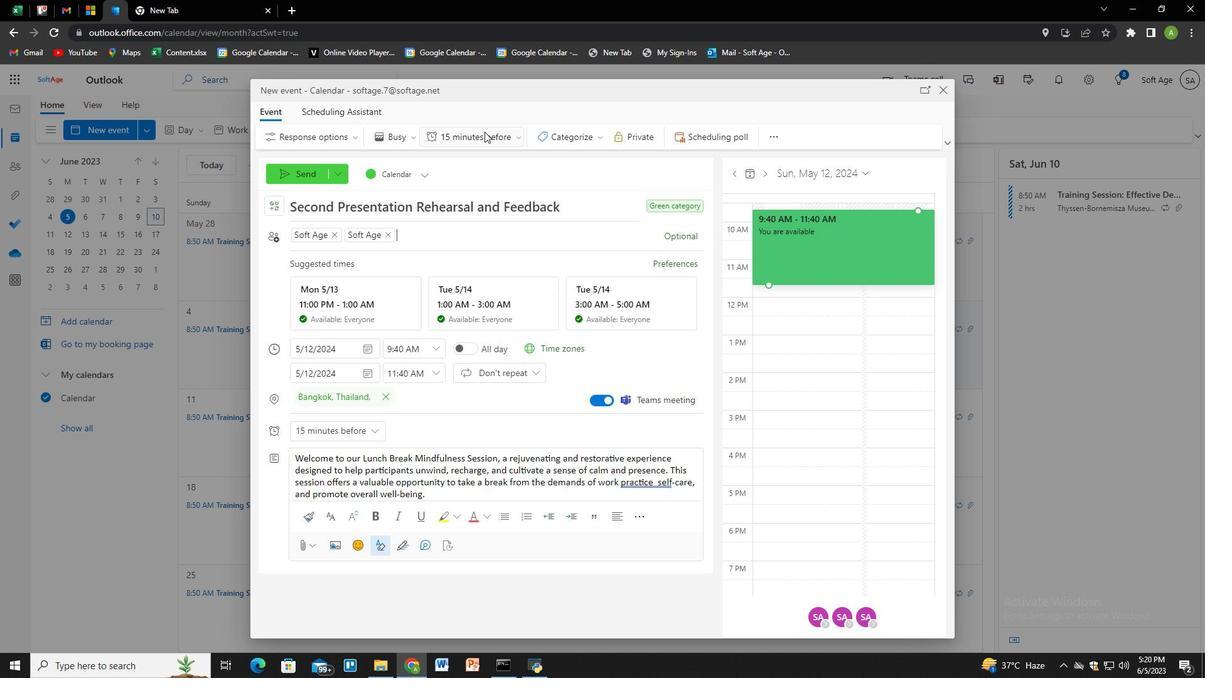 
Action: Mouse moved to (482, 255)
Screenshot: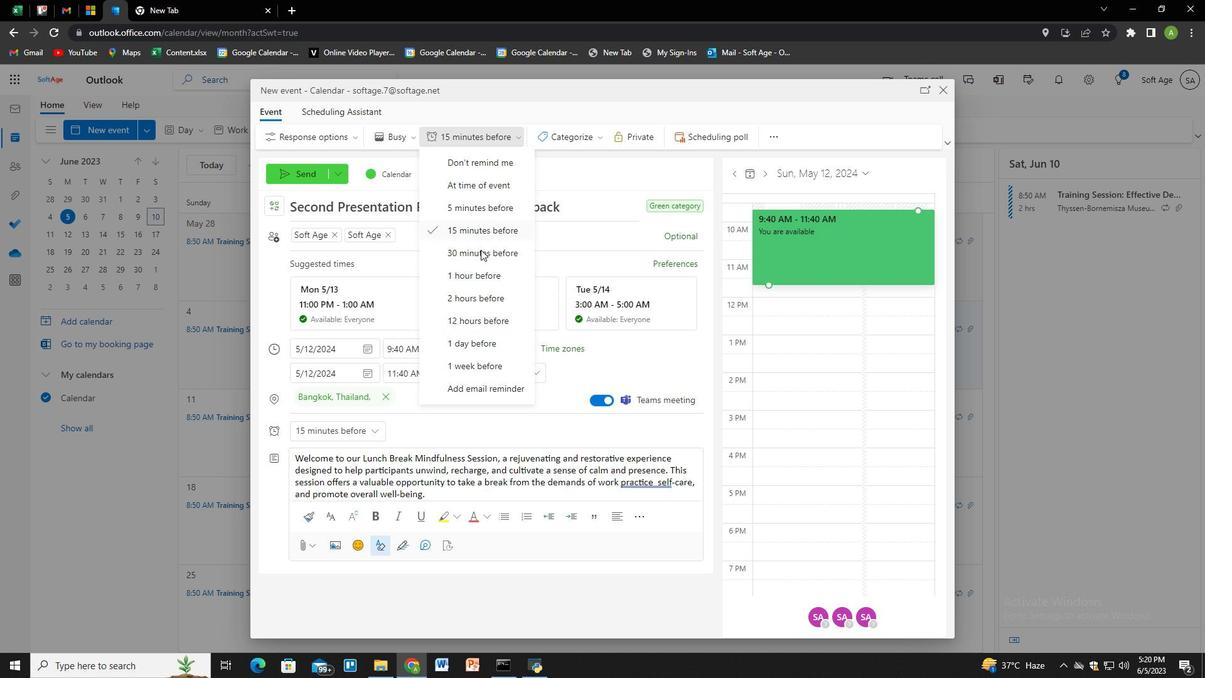
Action: Mouse pressed left at (482, 255)
Screenshot: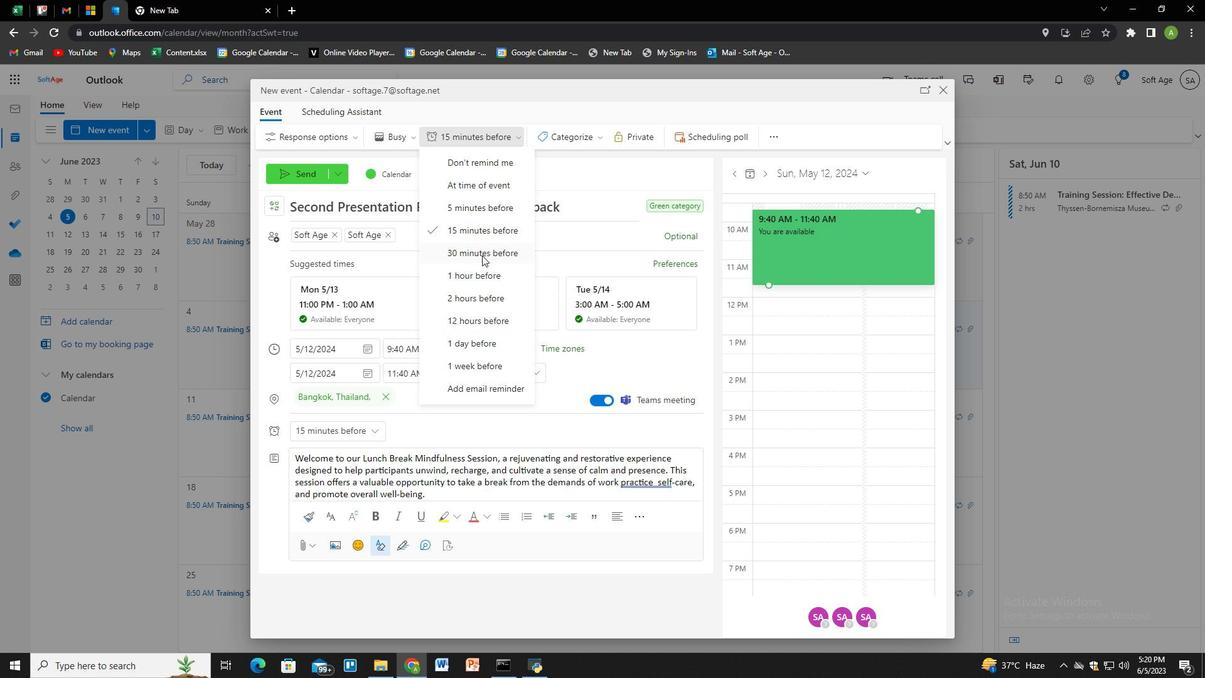 
Action: Mouse moved to (653, 366)
Screenshot: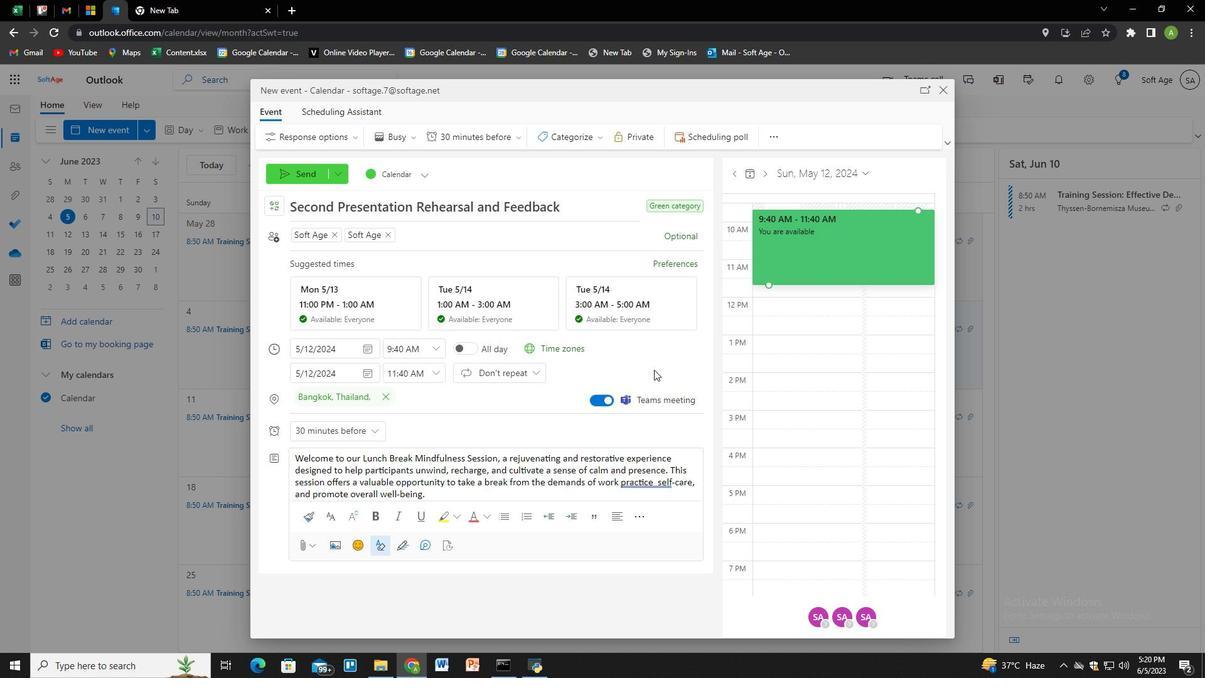 
Action: Mouse pressed left at (653, 366)
Screenshot: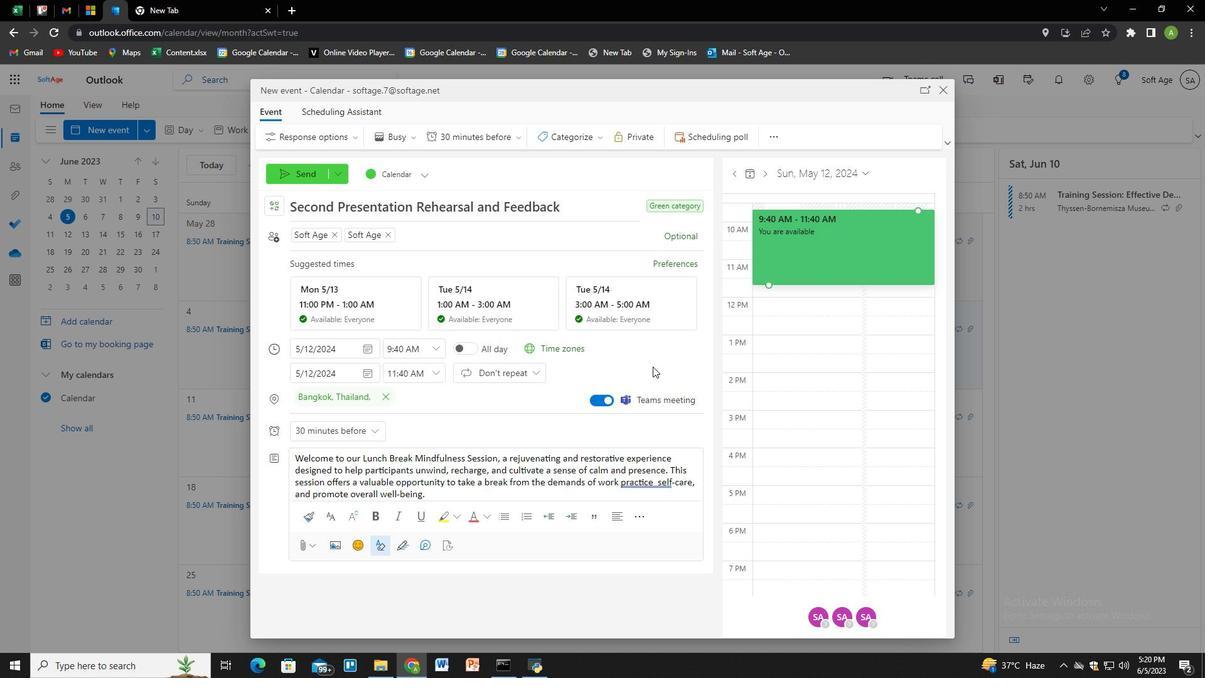 
Action: Mouse moved to (308, 177)
Screenshot: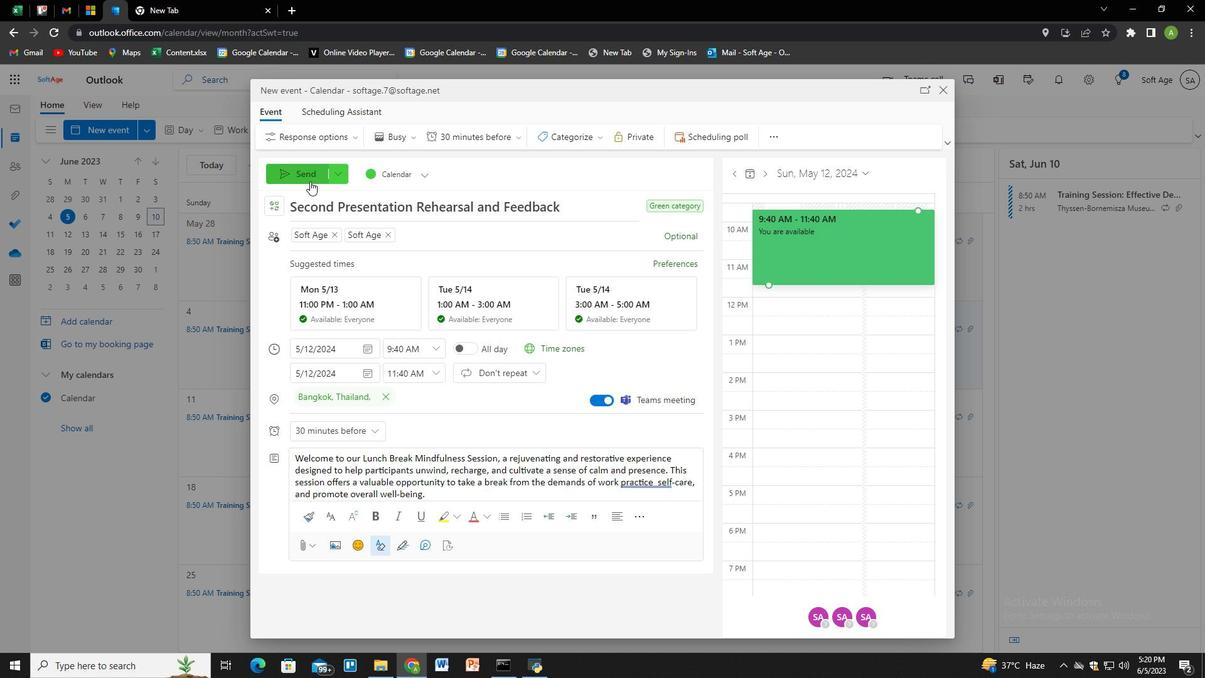 
Action: Mouse pressed left at (308, 177)
Screenshot: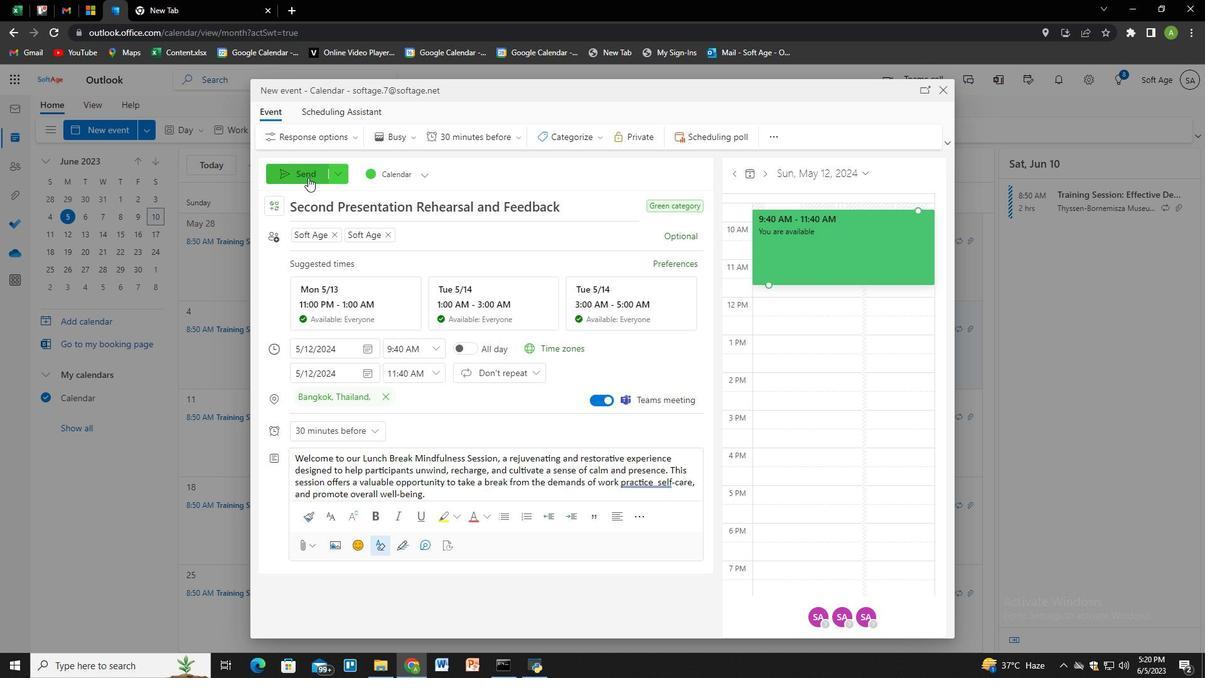 
Action: Mouse moved to (200, 319)
Screenshot: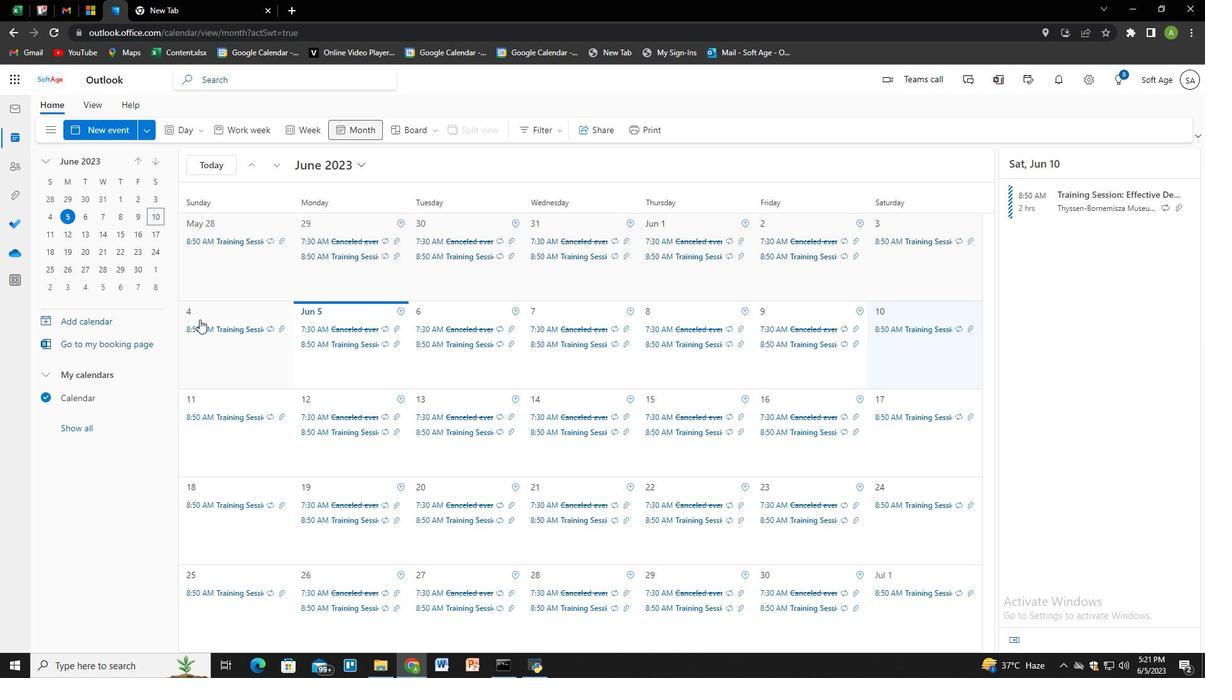
